 Task: Find connections with filter location Verdun with filter topic #Moneywith filter profile language English with filter current company CyberSecurity Jobs with filter school Zeal College of Engineering & Research, Pune with filter industry Clay and Refractory Products Manufacturing with filter service category Computer Repair with filter keywords title Copy Editor
Action: Mouse moved to (261, 203)
Screenshot: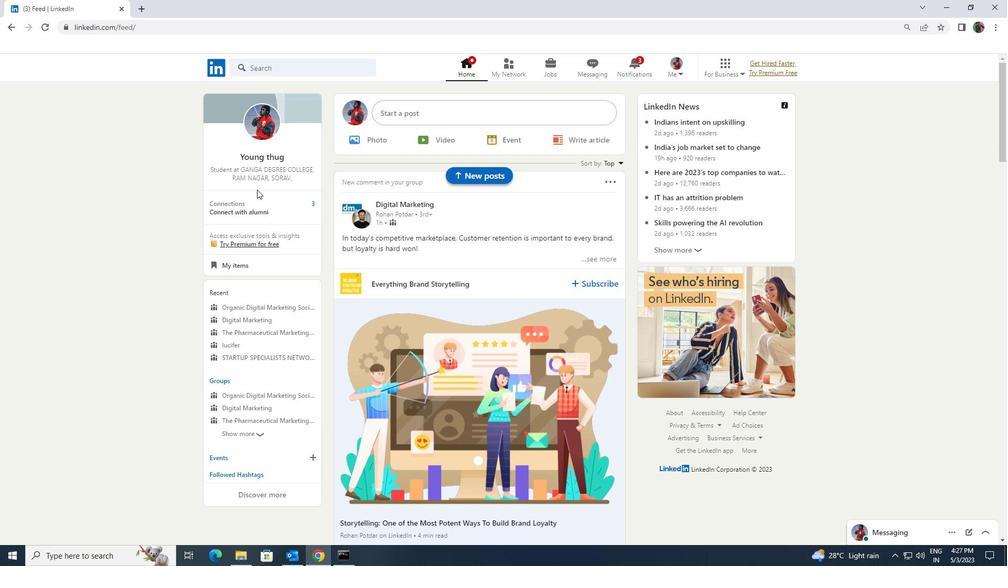 
Action: Mouse pressed left at (261, 203)
Screenshot: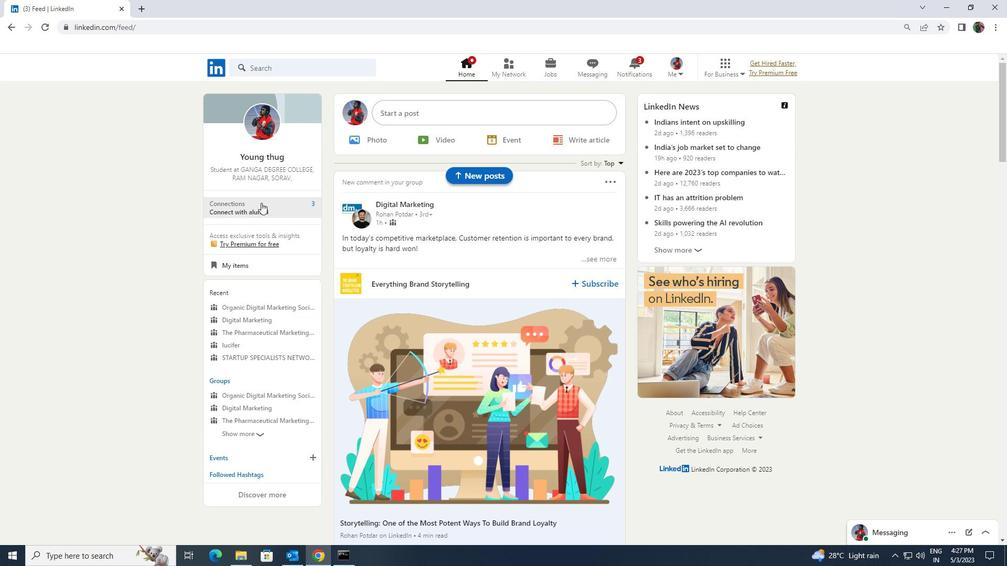
Action: Mouse moved to (258, 129)
Screenshot: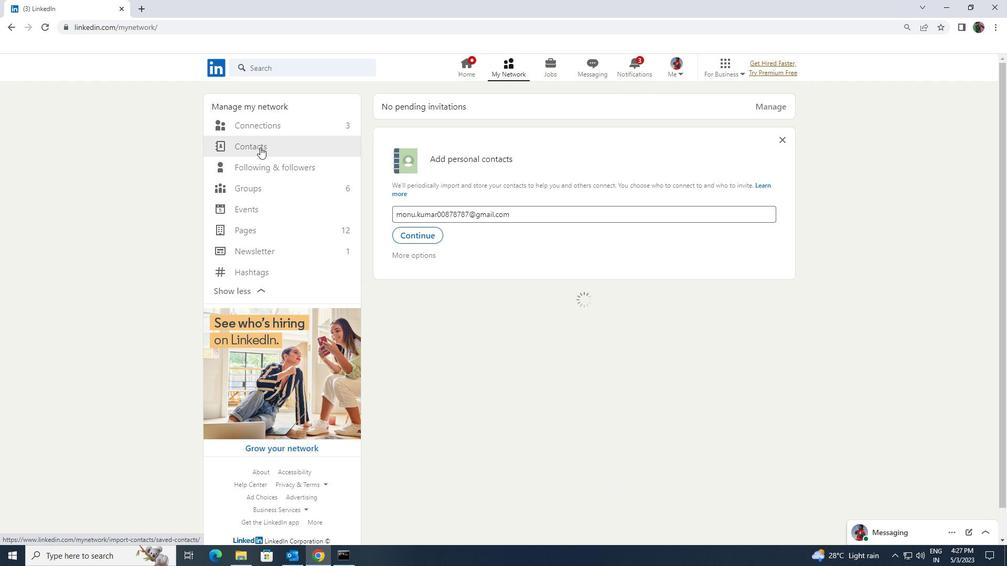 
Action: Mouse pressed left at (258, 129)
Screenshot: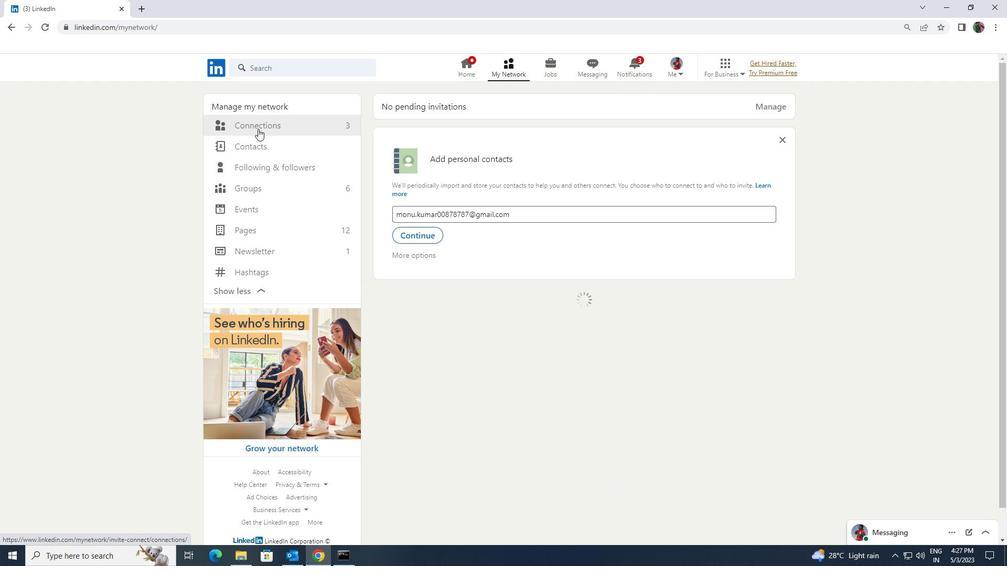 
Action: Mouse moved to (568, 129)
Screenshot: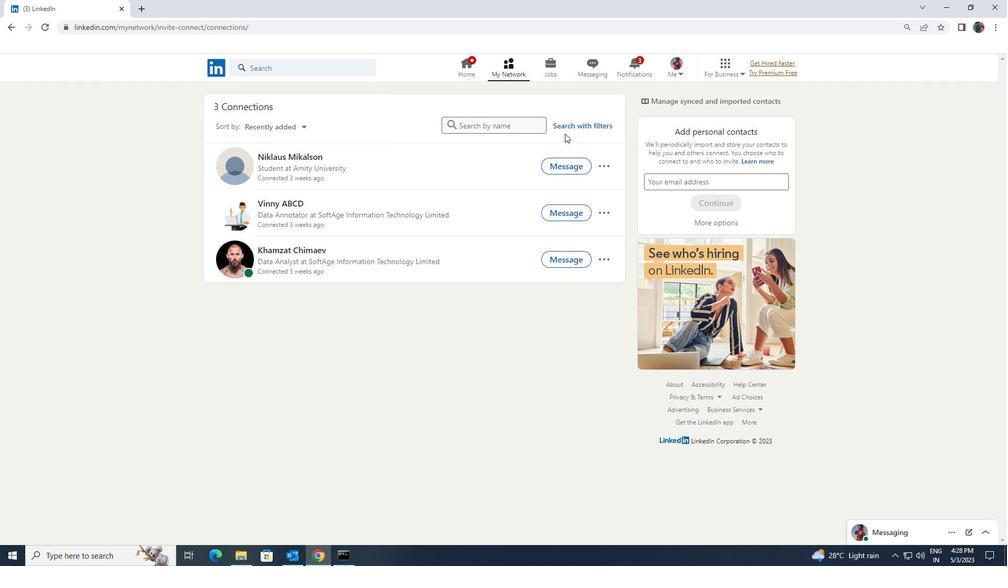 
Action: Mouse pressed left at (568, 129)
Screenshot: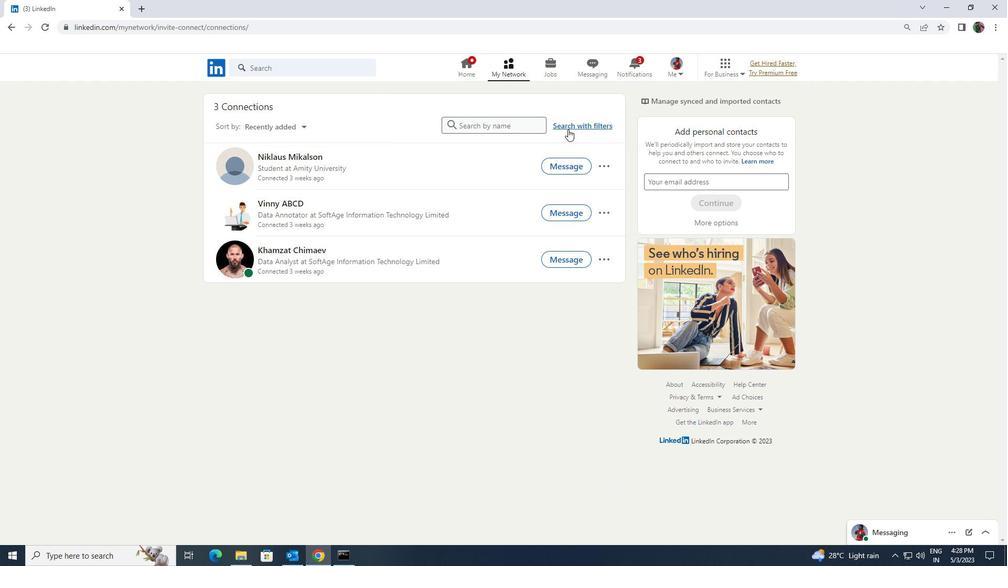 
Action: Mouse moved to (537, 93)
Screenshot: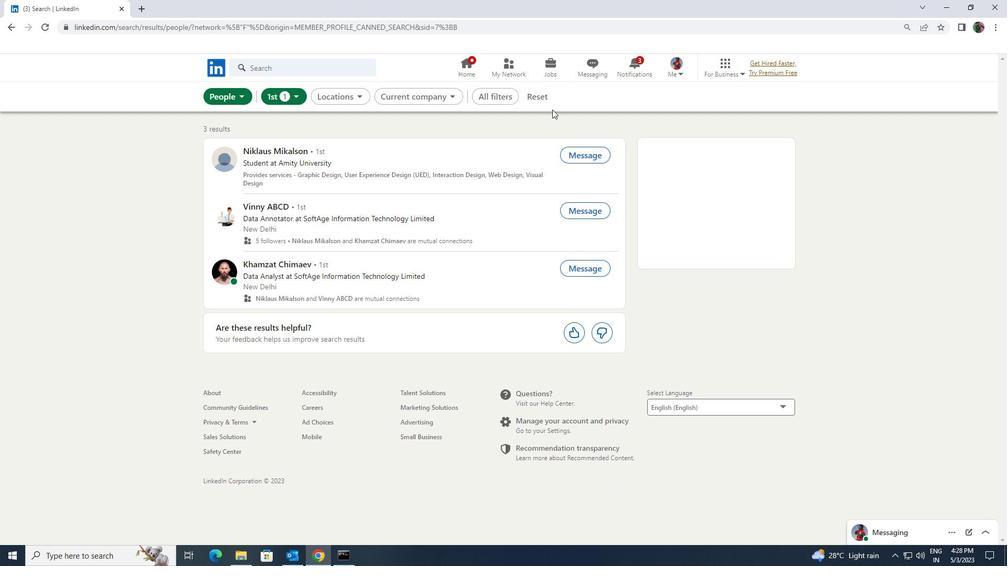
Action: Mouse pressed left at (537, 93)
Screenshot: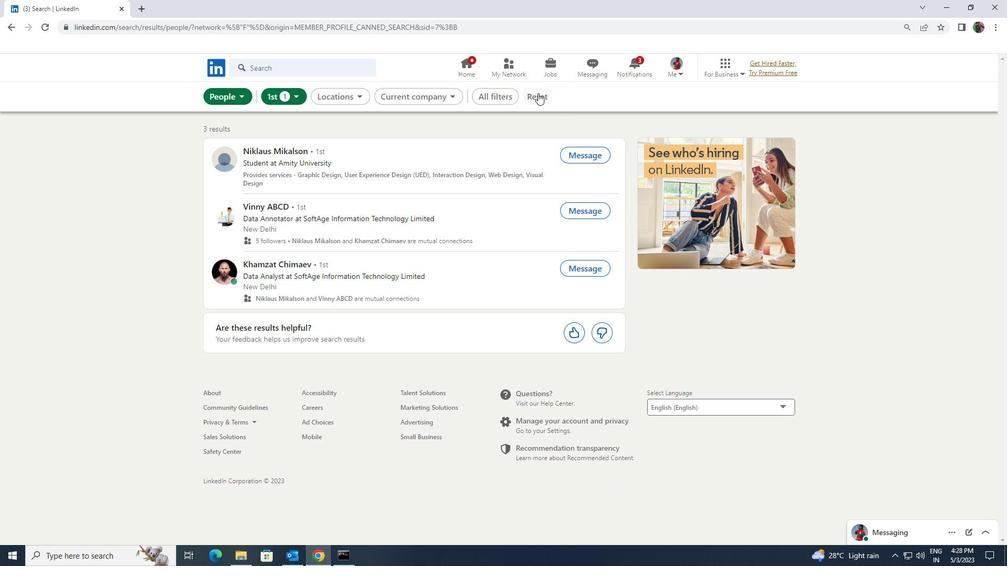 
Action: Mouse pressed left at (537, 93)
Screenshot: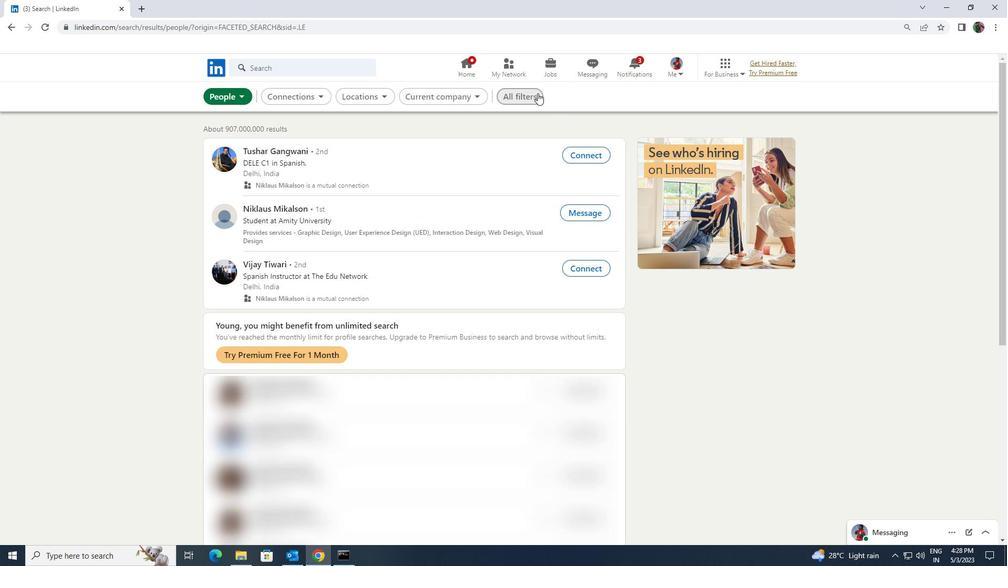 
Action: Mouse moved to (891, 419)
Screenshot: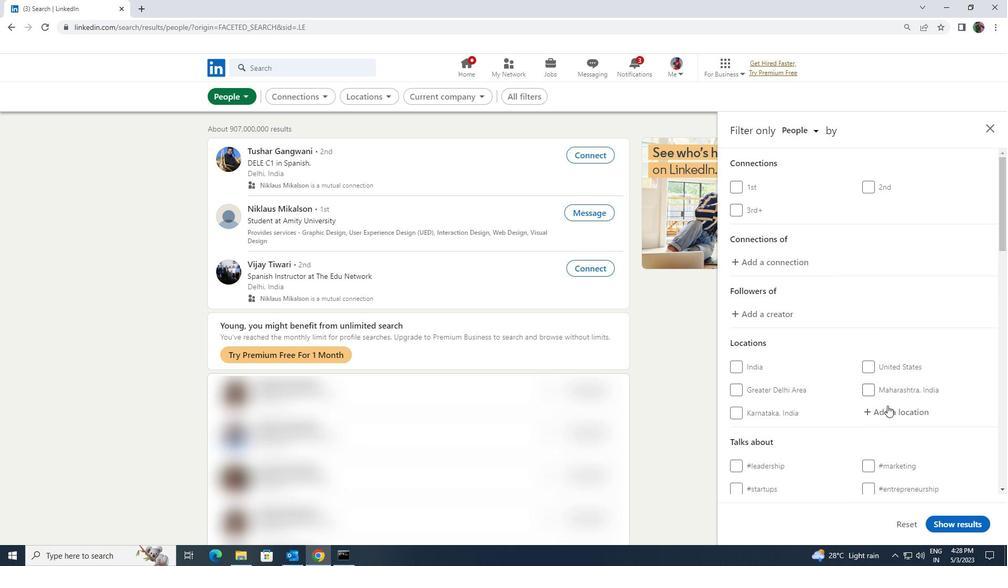
Action: Mouse pressed left at (891, 419)
Screenshot: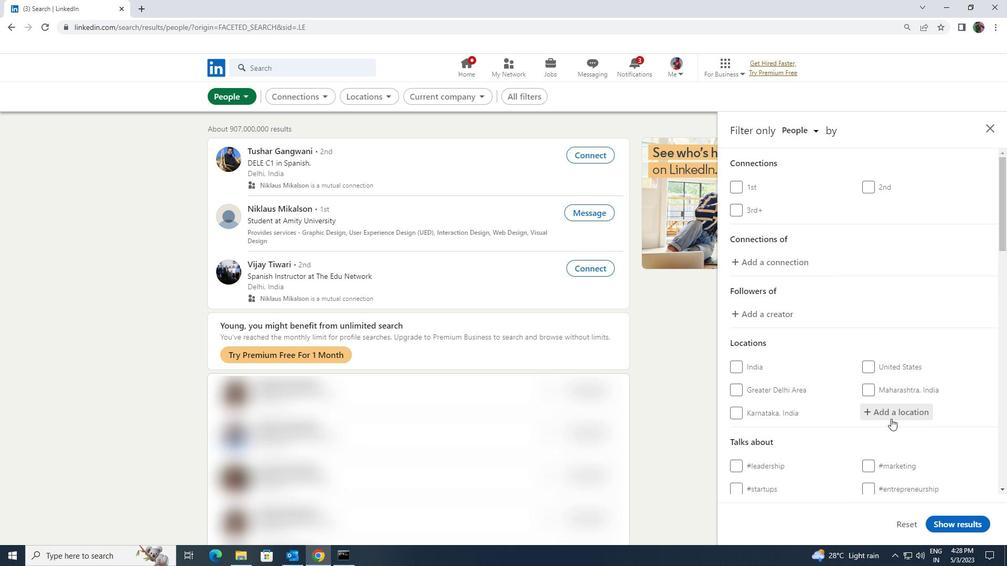
Action: Key pressed <Key.shift>VERDUN
Screenshot: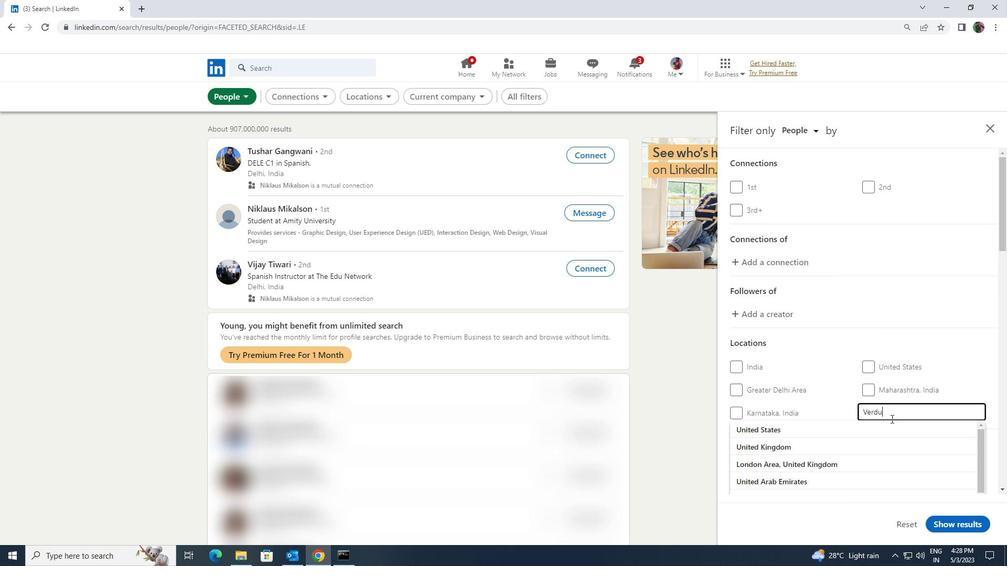 
Action: Mouse moved to (888, 429)
Screenshot: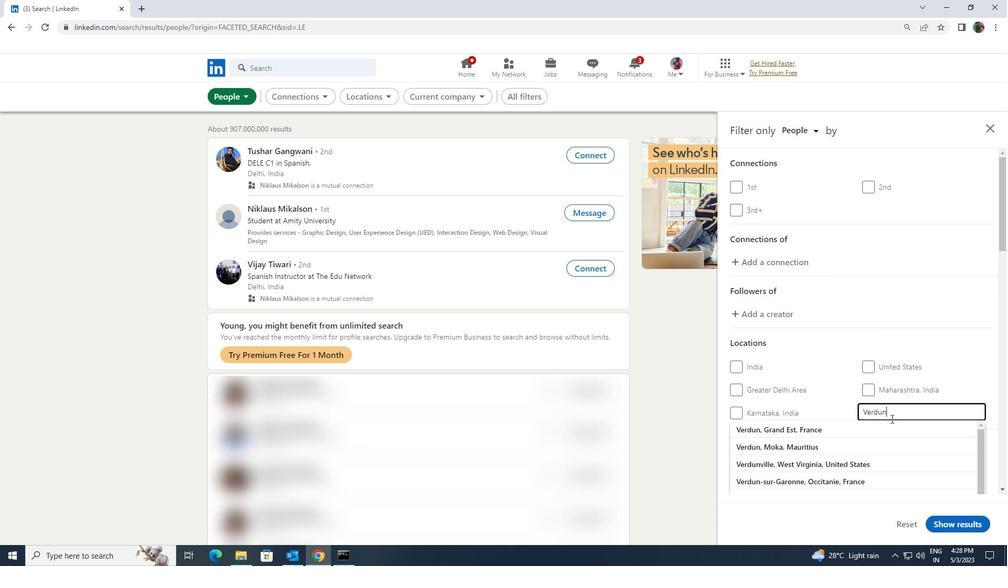
Action: Mouse pressed left at (888, 429)
Screenshot: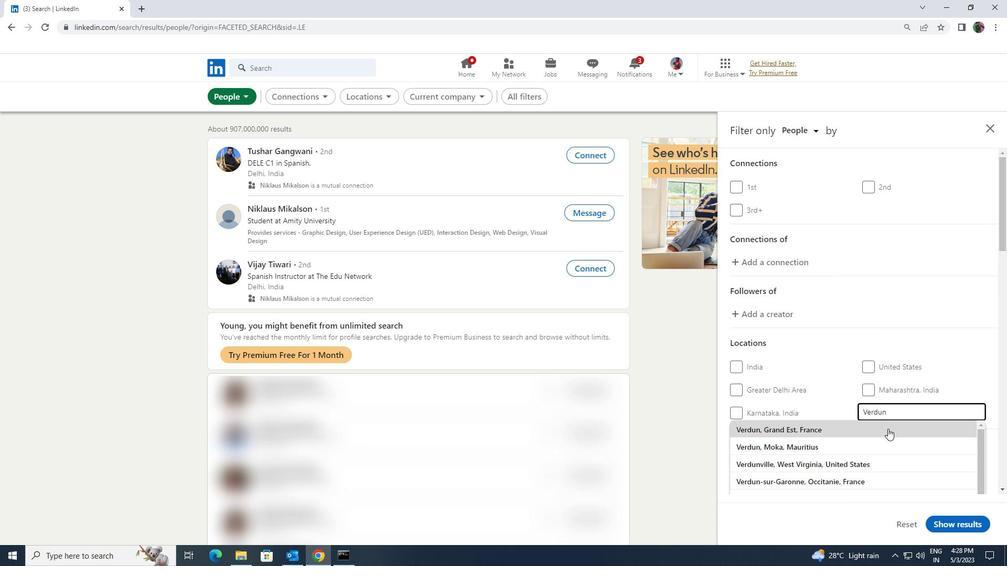
Action: Mouse scrolled (888, 428) with delta (0, 0)
Screenshot: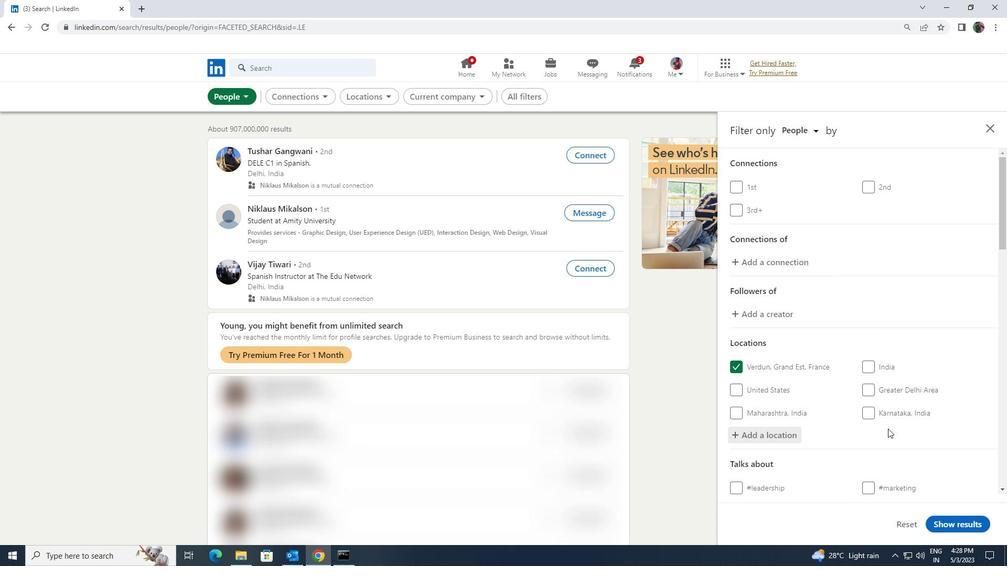 
Action: Mouse scrolled (888, 428) with delta (0, 0)
Screenshot: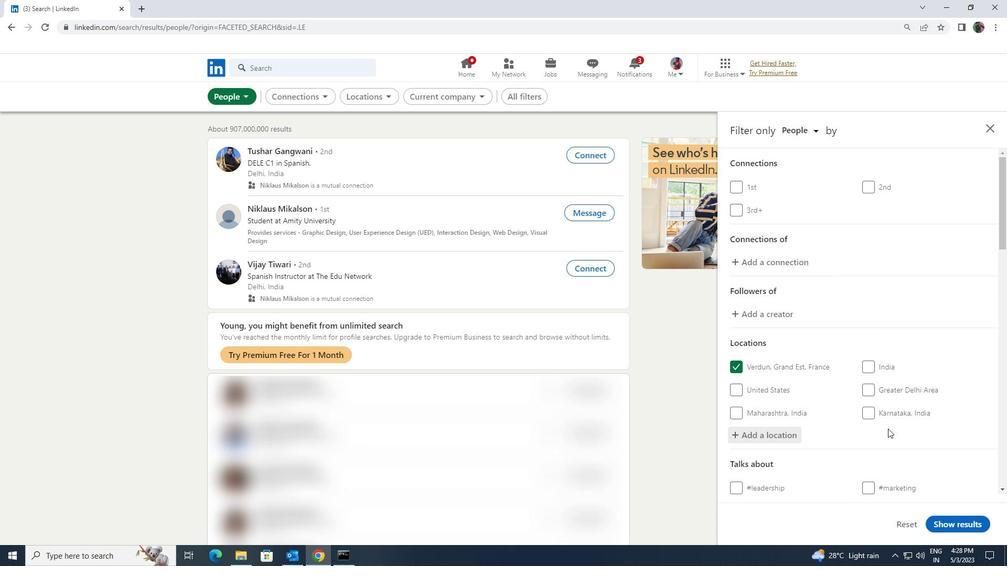 
Action: Mouse scrolled (888, 428) with delta (0, 0)
Screenshot: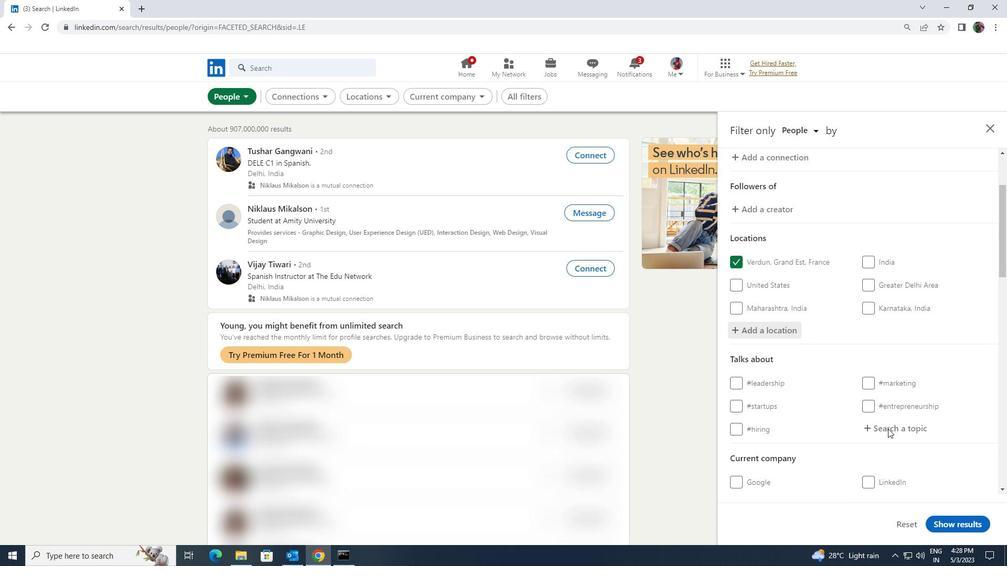 
Action: Mouse scrolled (888, 428) with delta (0, 0)
Screenshot: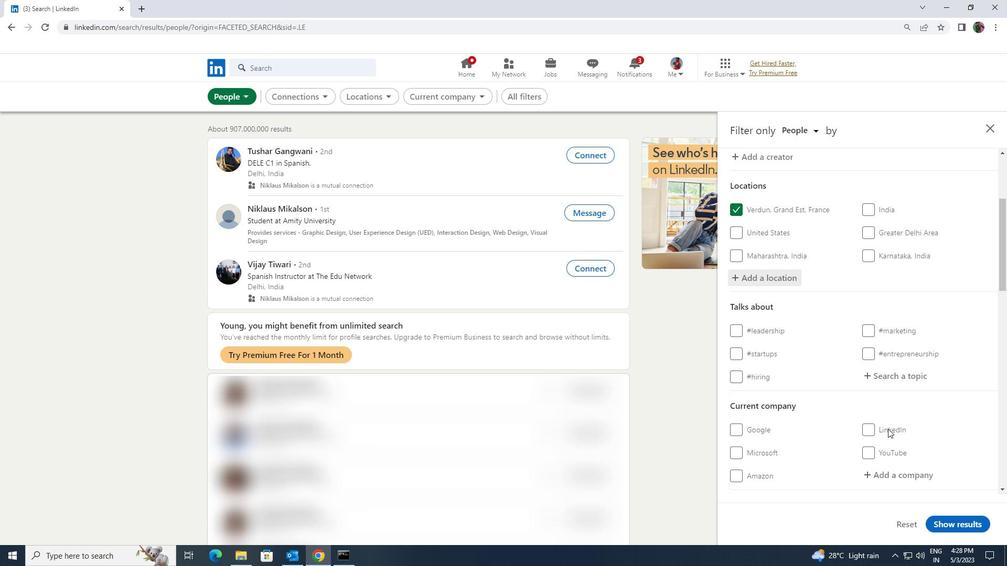 
Action: Mouse scrolled (888, 428) with delta (0, 0)
Screenshot: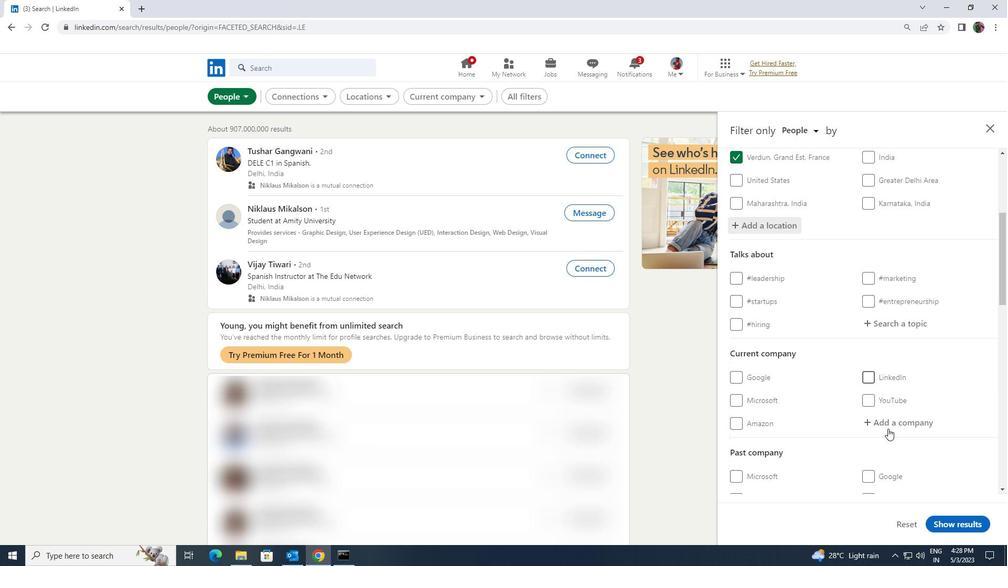 
Action: Mouse scrolled (888, 428) with delta (0, 0)
Screenshot: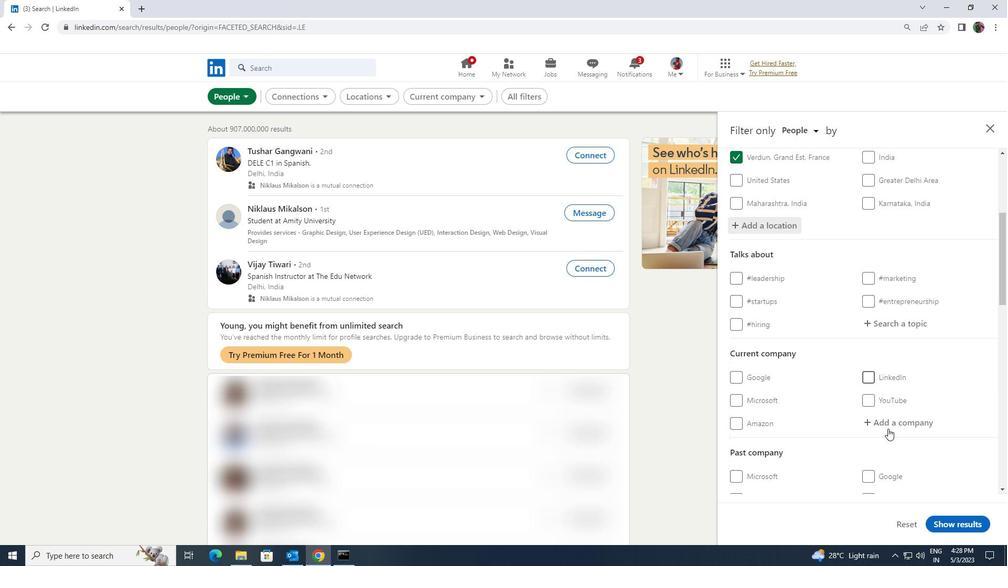 
Action: Mouse scrolled (888, 429) with delta (0, 0)
Screenshot: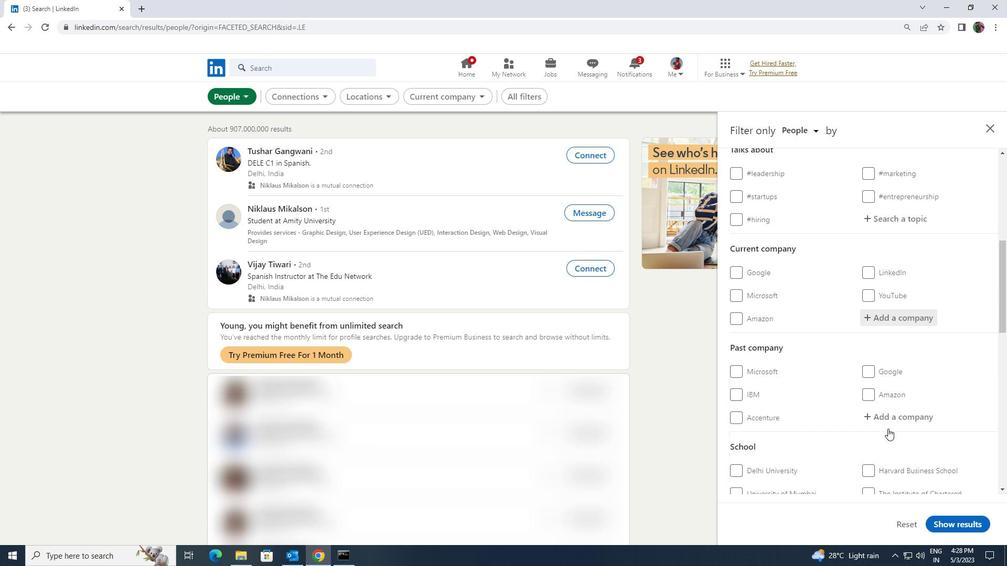 
Action: Mouse scrolled (888, 429) with delta (0, 0)
Screenshot: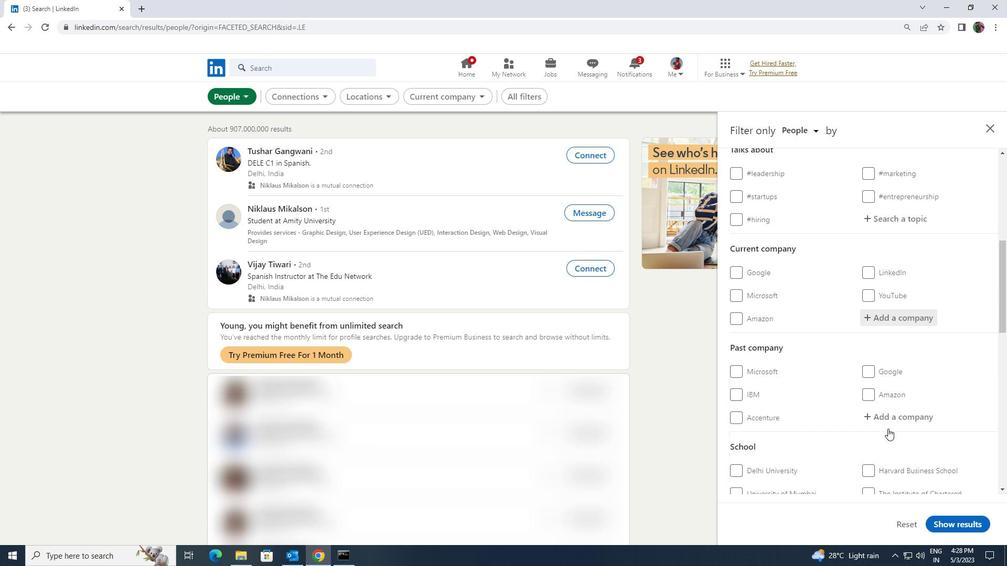 
Action: Mouse scrolled (888, 429) with delta (0, 0)
Screenshot: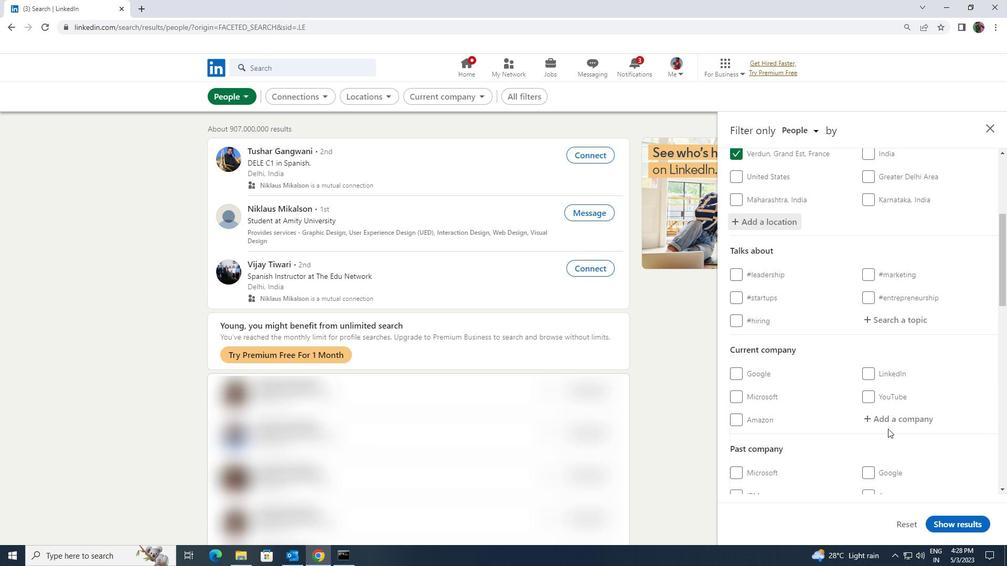 
Action: Mouse scrolled (888, 429) with delta (0, 0)
Screenshot: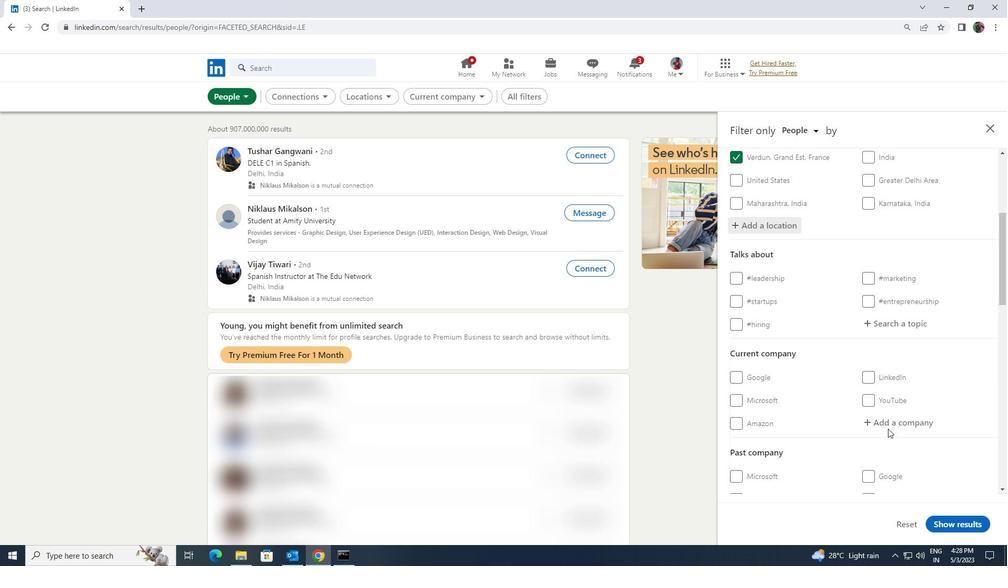 
Action: Mouse moved to (885, 430)
Screenshot: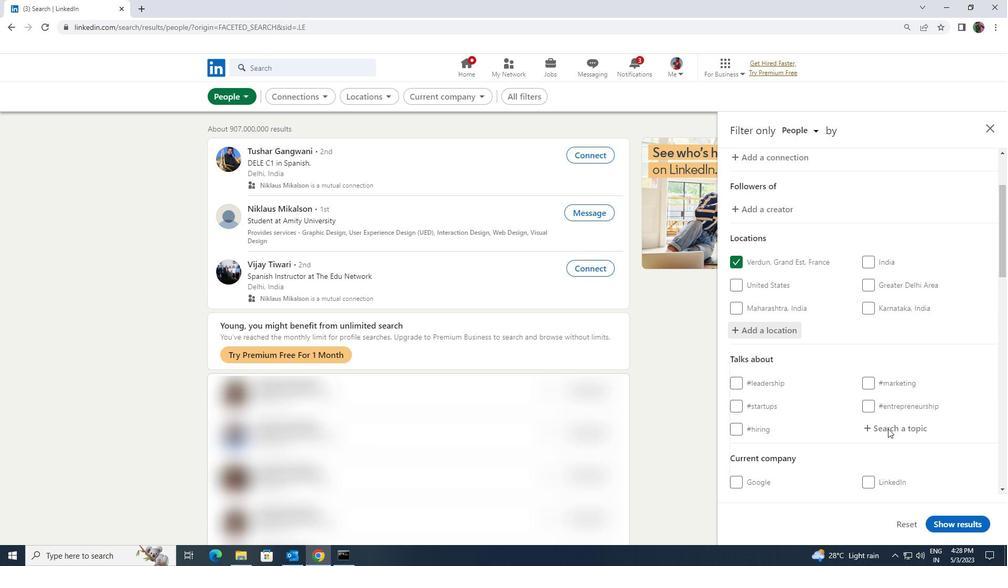 
Action: Mouse pressed left at (885, 430)
Screenshot: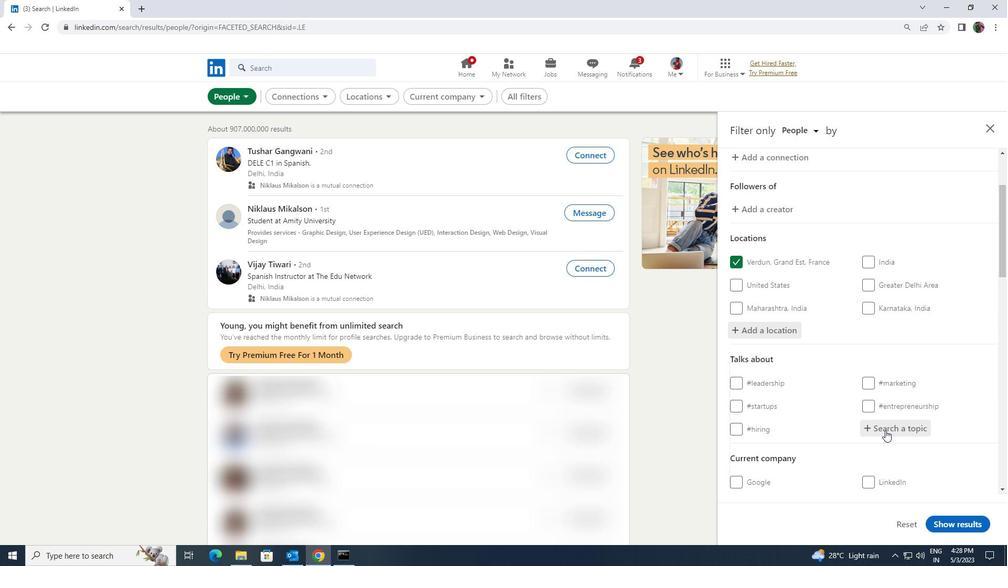
Action: Key pressed <Key.shift><Key.shift><Key.shift>MONEY
Screenshot: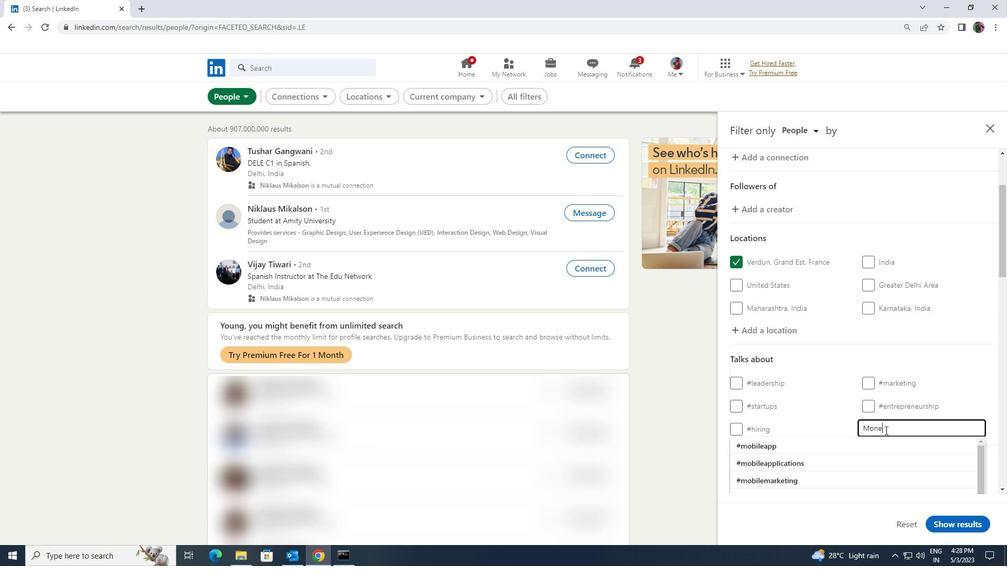 
Action: Mouse moved to (873, 446)
Screenshot: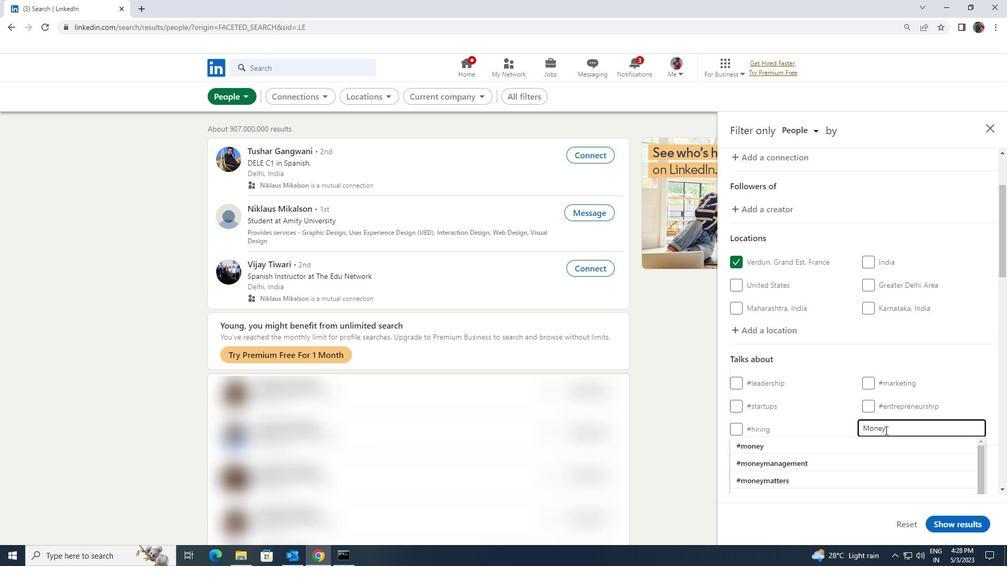 
Action: Mouse pressed left at (873, 446)
Screenshot: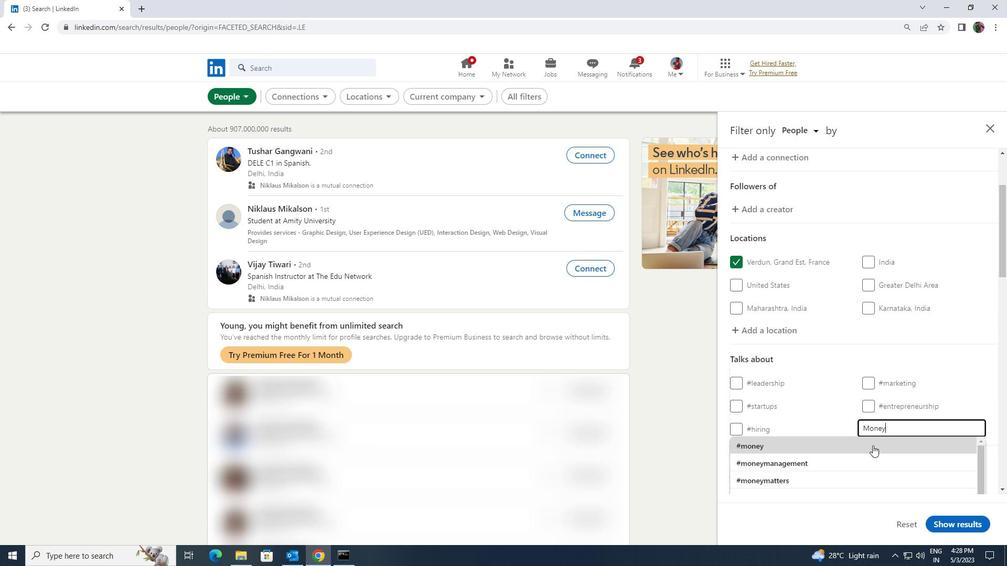 
Action: Mouse scrolled (873, 445) with delta (0, 0)
Screenshot: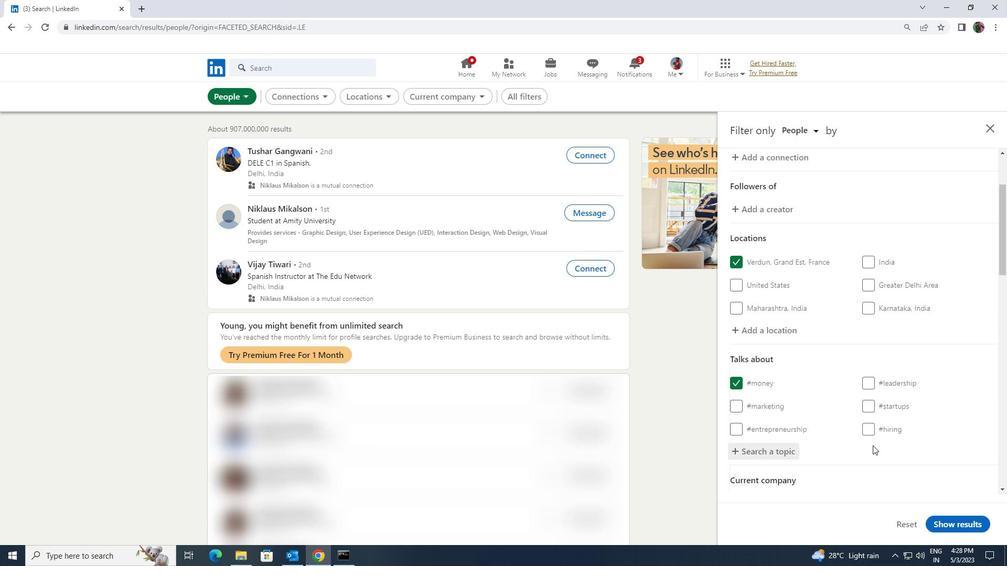 
Action: Mouse scrolled (873, 445) with delta (0, 0)
Screenshot: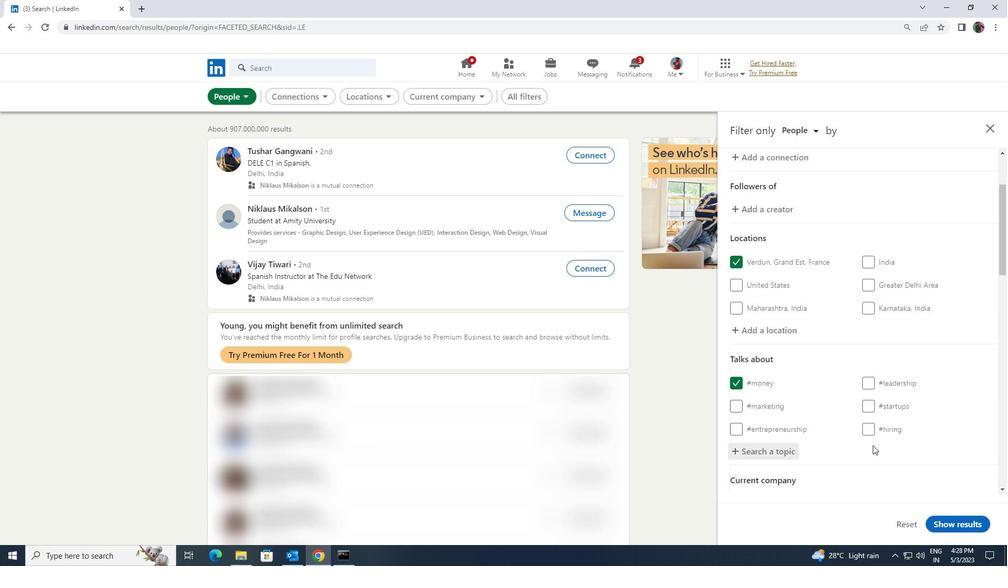 
Action: Mouse moved to (874, 442)
Screenshot: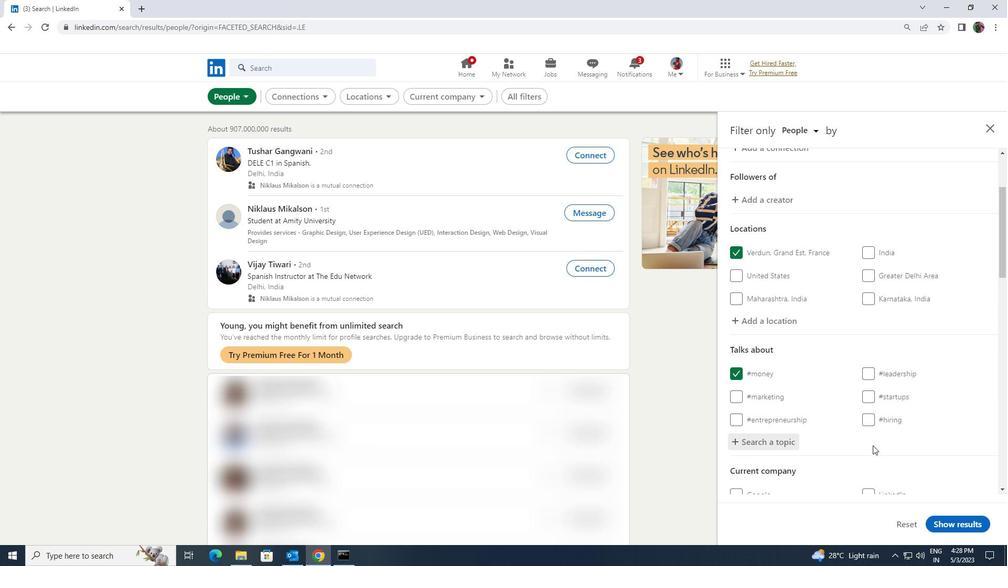 
Action: Mouse scrolled (874, 441) with delta (0, 0)
Screenshot: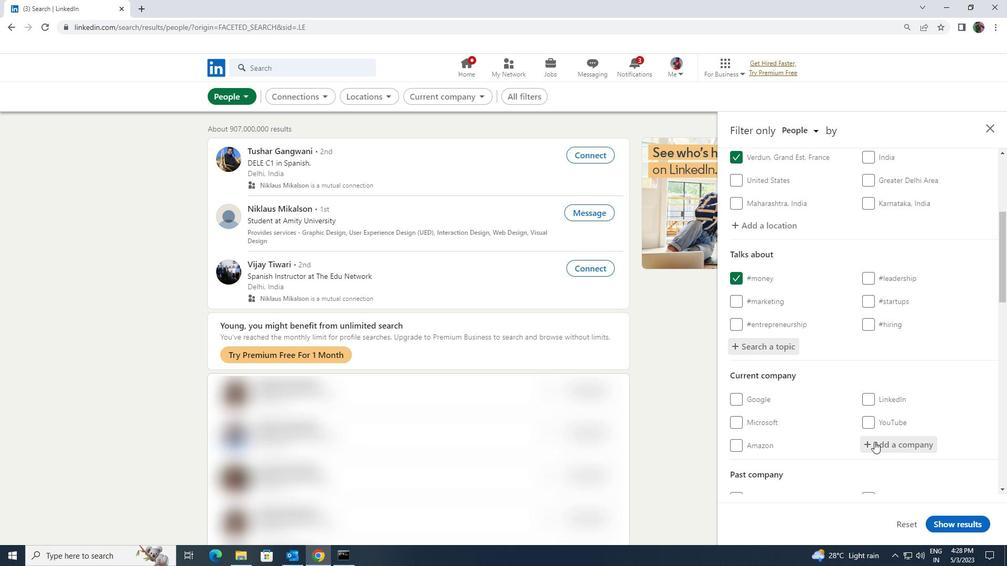 
Action: Mouse scrolled (874, 441) with delta (0, 0)
Screenshot: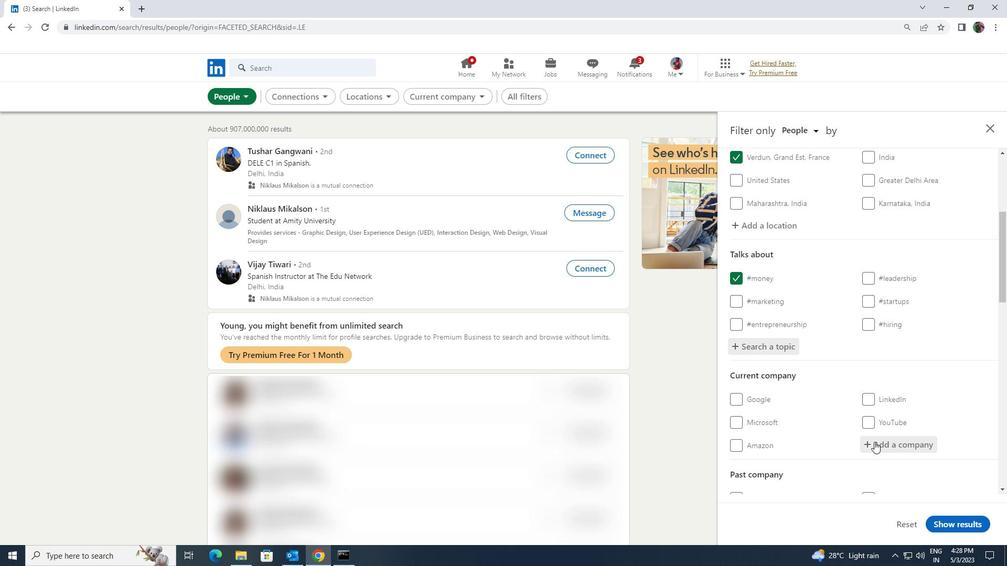 
Action: Mouse moved to (874, 441)
Screenshot: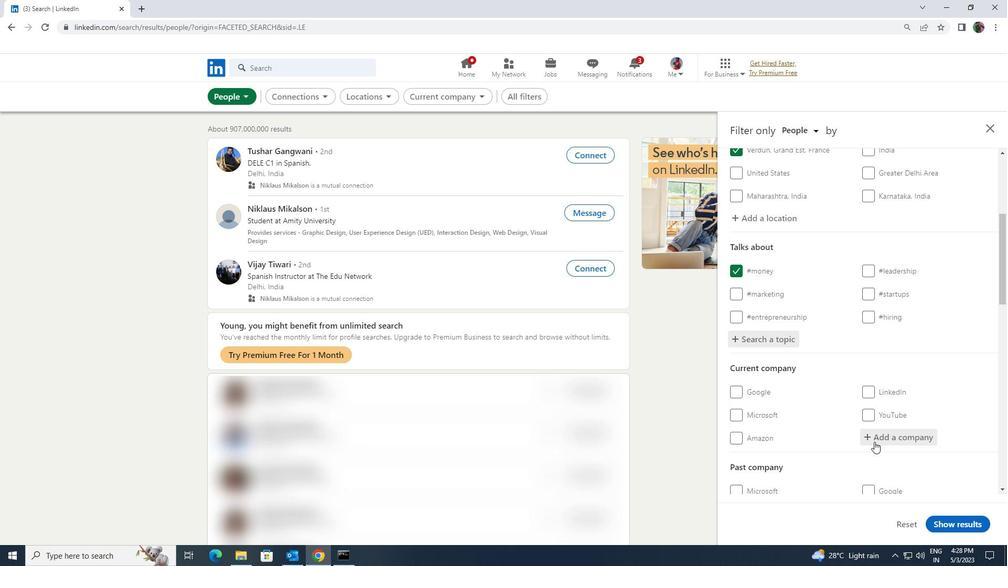 
Action: Mouse scrolled (874, 441) with delta (0, 0)
Screenshot: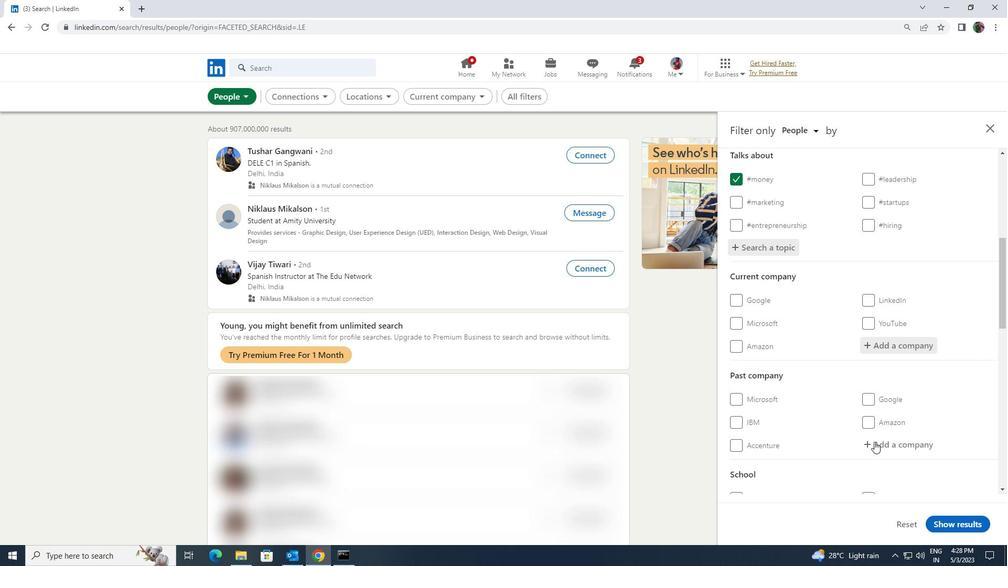 
Action: Mouse scrolled (874, 441) with delta (0, 0)
Screenshot: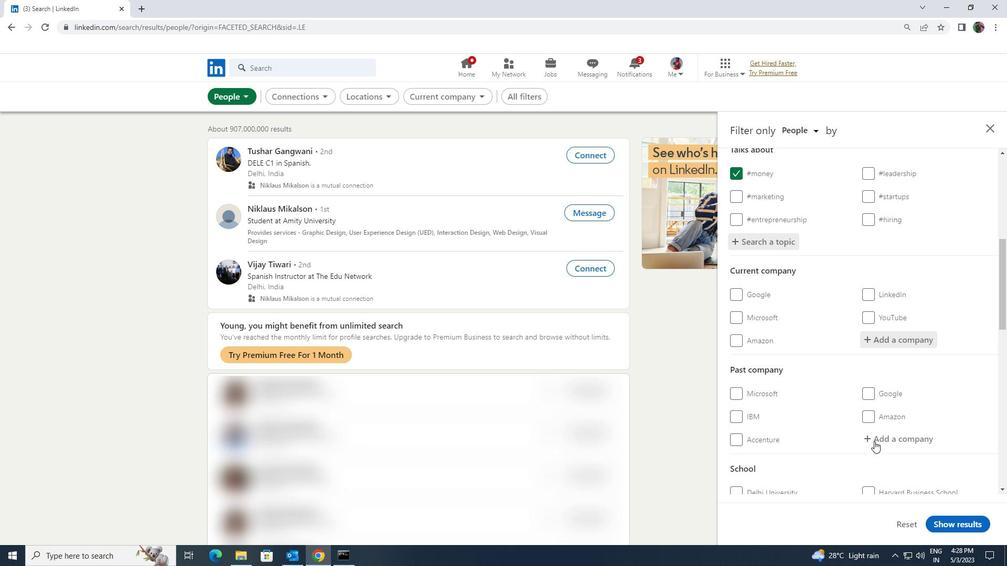 
Action: Mouse scrolled (874, 441) with delta (0, 0)
Screenshot: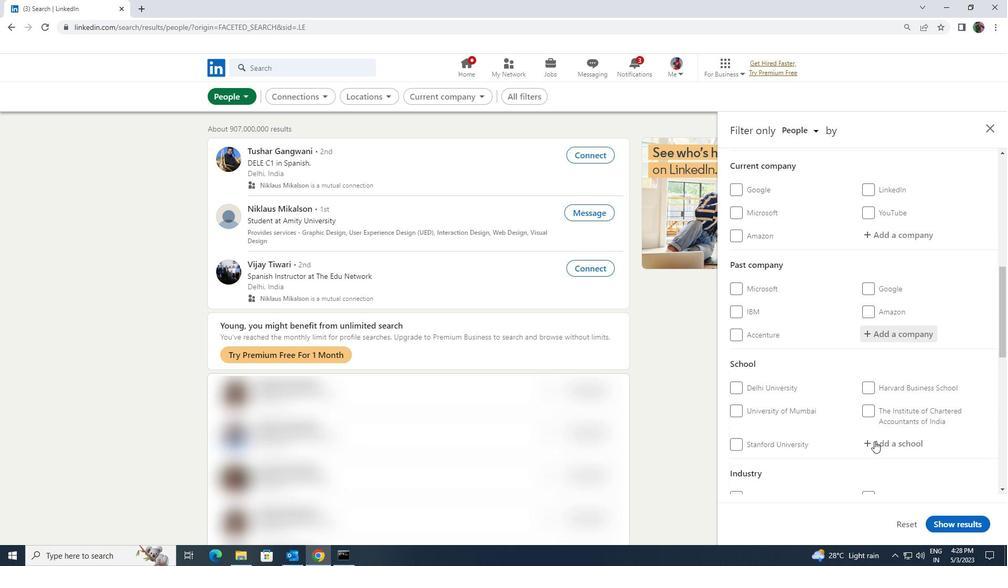
Action: Mouse moved to (875, 441)
Screenshot: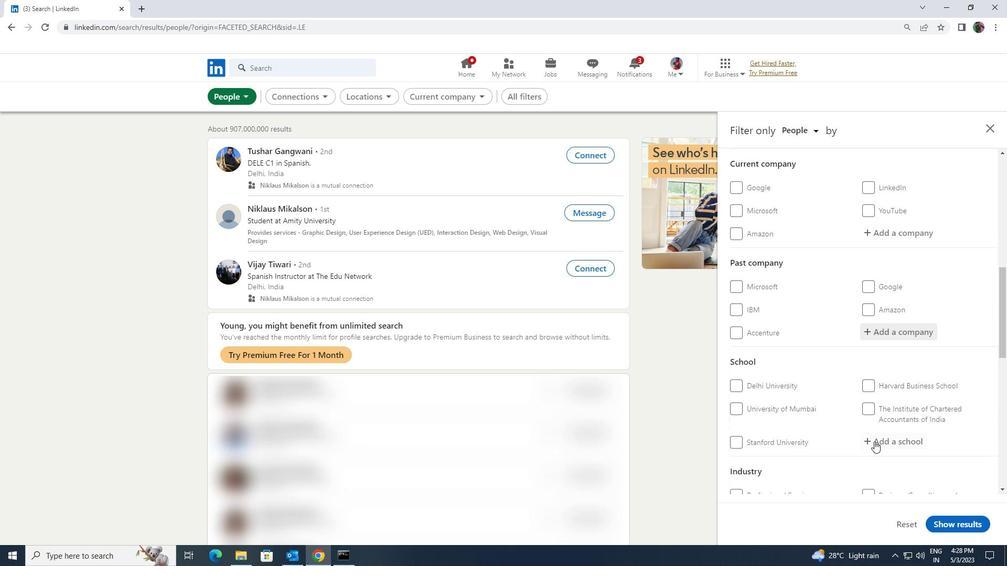 
Action: Mouse scrolled (875, 441) with delta (0, 0)
Screenshot: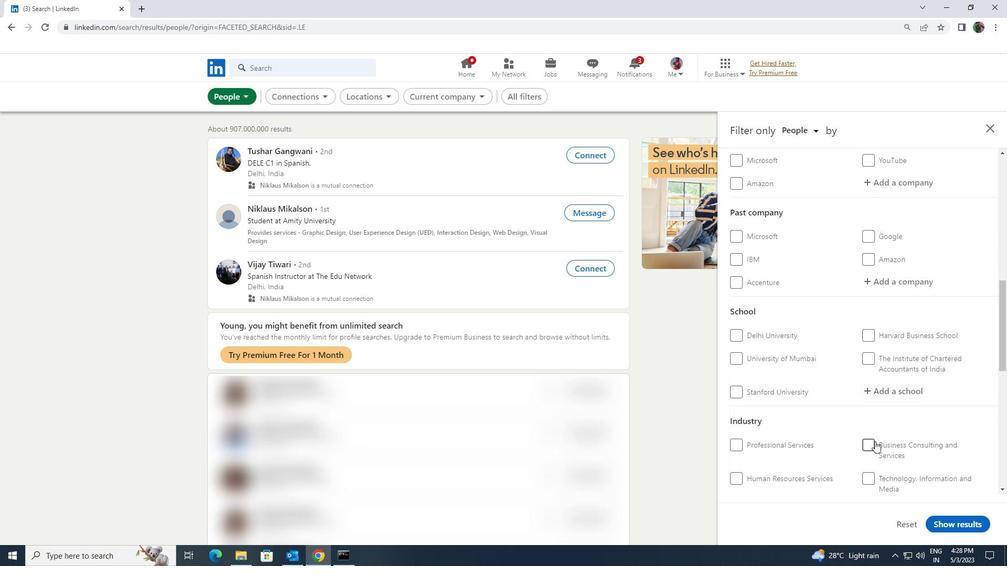 
Action: Mouse moved to (875, 441)
Screenshot: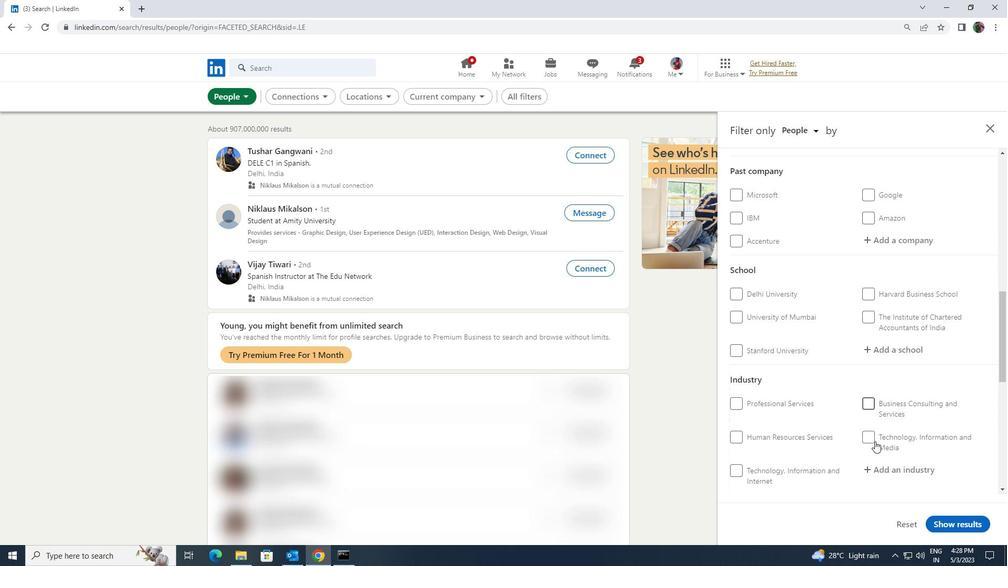 
Action: Mouse scrolled (875, 440) with delta (0, 0)
Screenshot: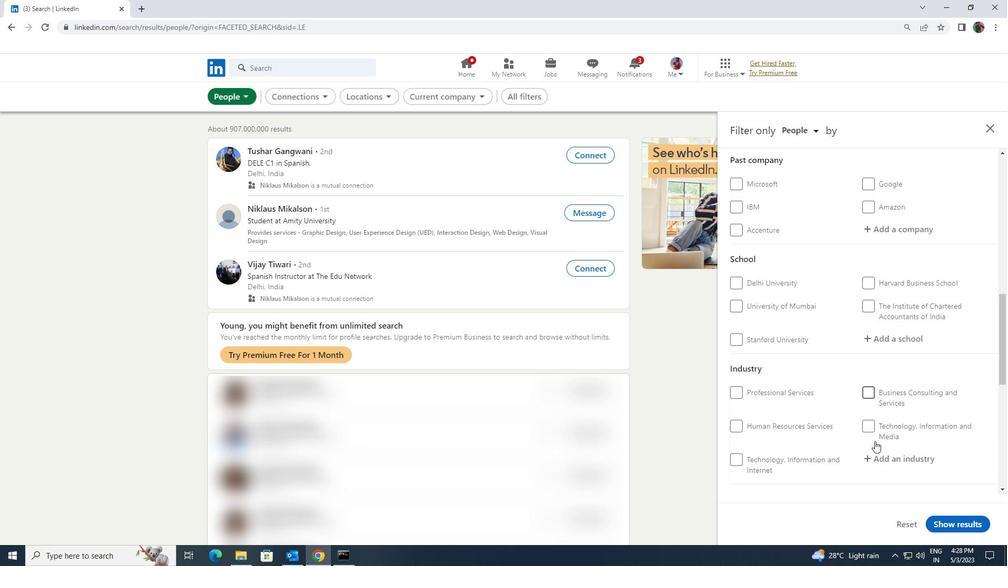 
Action: Mouse scrolled (875, 440) with delta (0, 0)
Screenshot: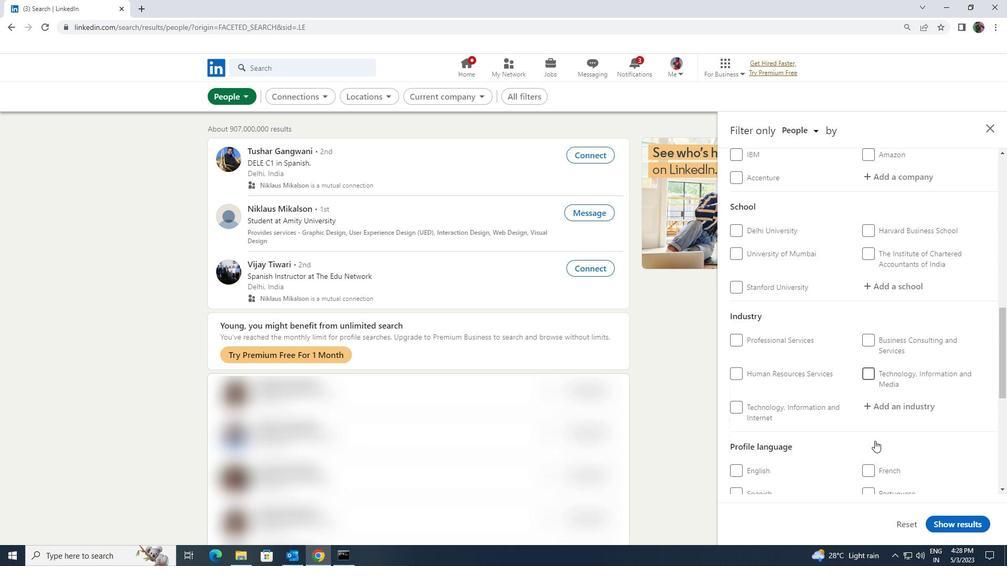 
Action: Mouse scrolled (875, 440) with delta (0, 0)
Screenshot: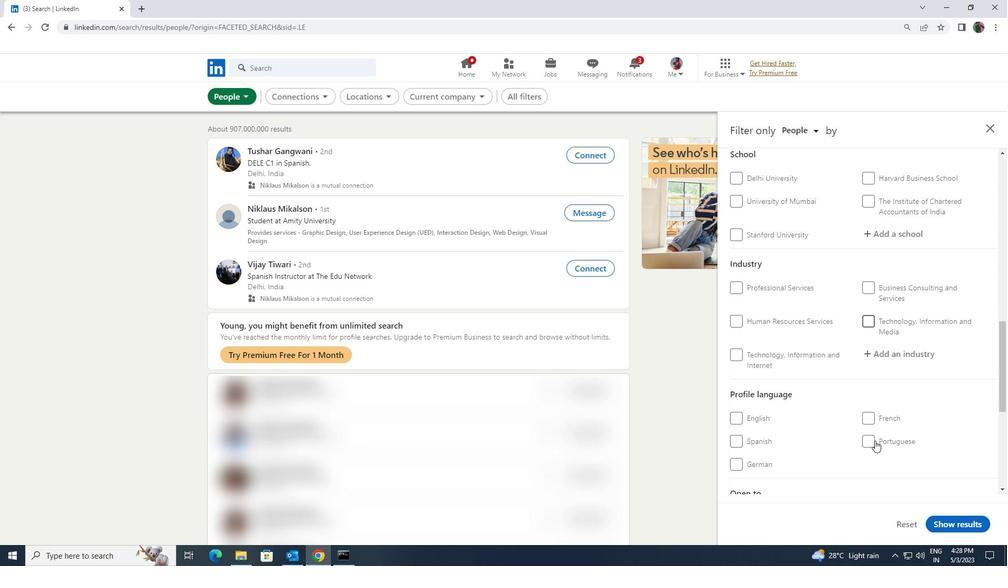 
Action: Mouse moved to (743, 363)
Screenshot: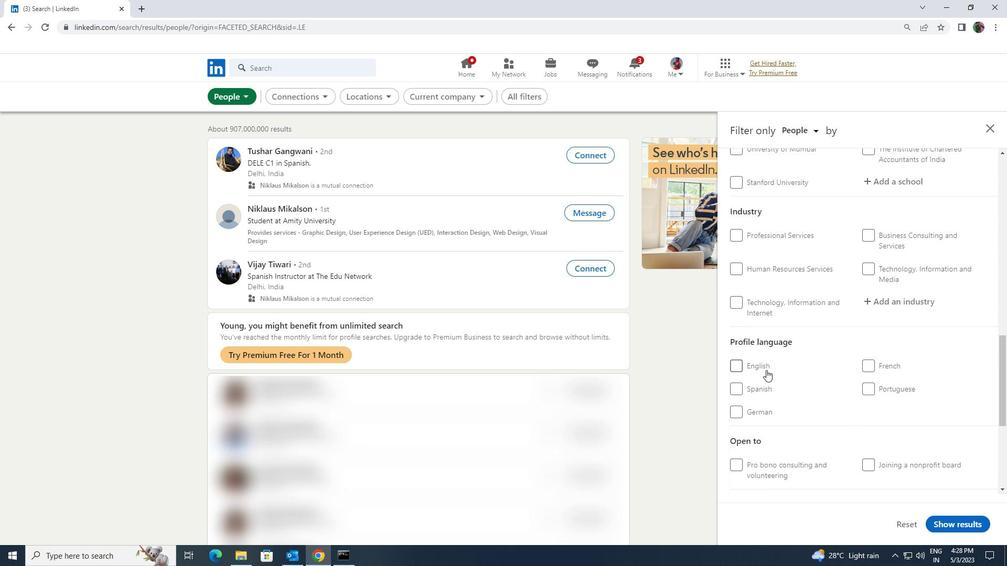 
Action: Mouse pressed left at (743, 363)
Screenshot: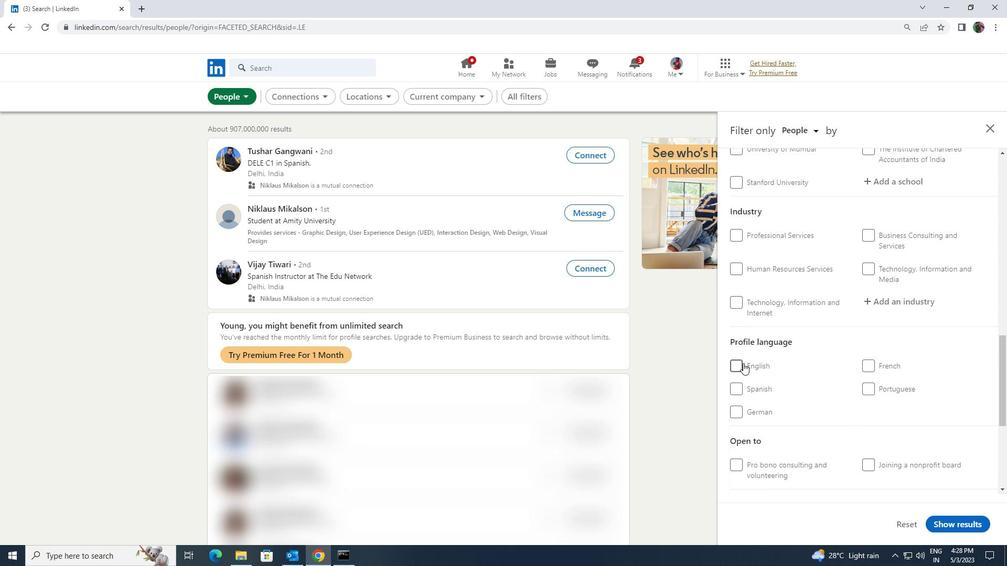 
Action: Mouse moved to (788, 371)
Screenshot: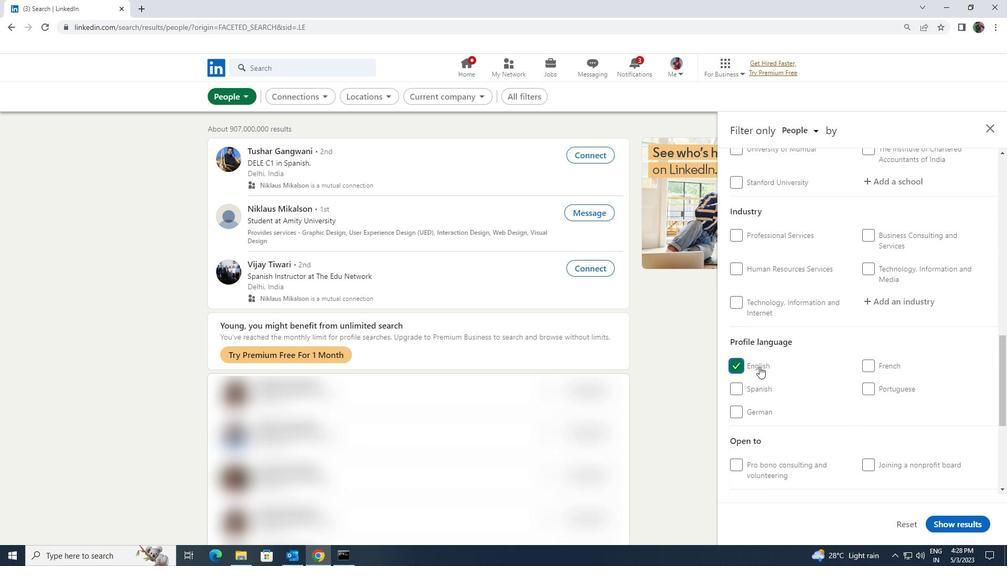 
Action: Mouse scrolled (788, 372) with delta (0, 0)
Screenshot: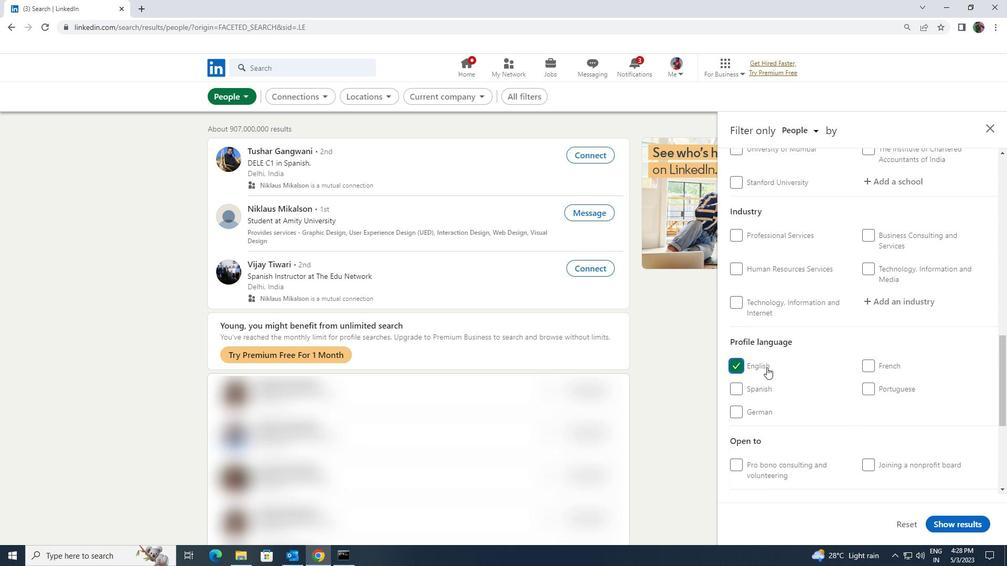 
Action: Mouse scrolled (788, 372) with delta (0, 0)
Screenshot: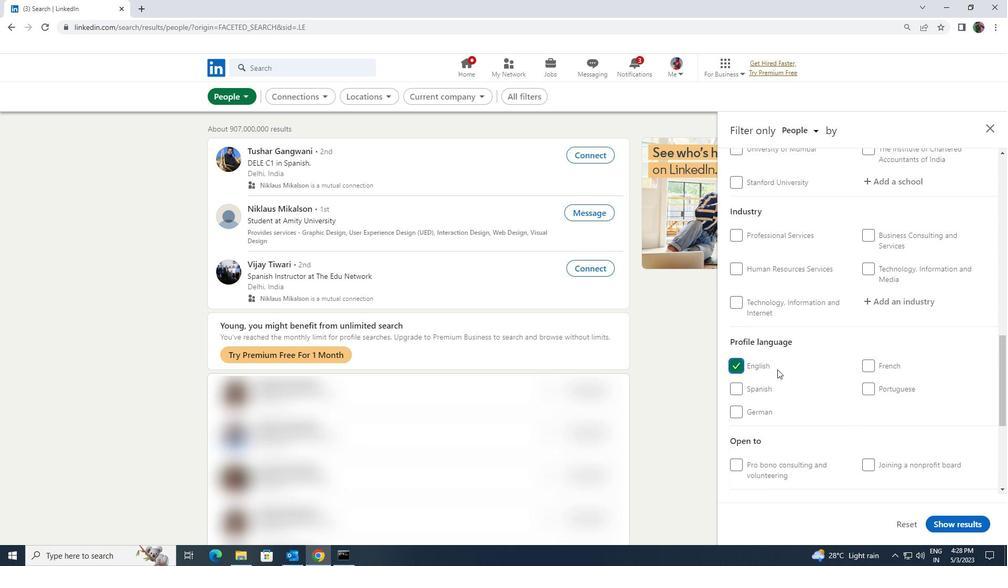 
Action: Mouse scrolled (788, 372) with delta (0, 0)
Screenshot: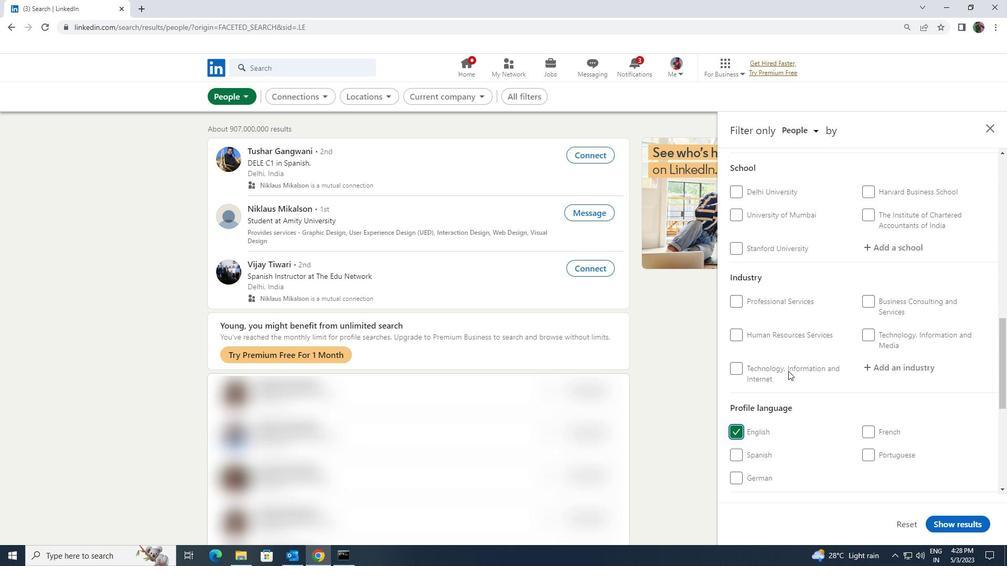 
Action: Mouse scrolled (788, 372) with delta (0, 0)
Screenshot: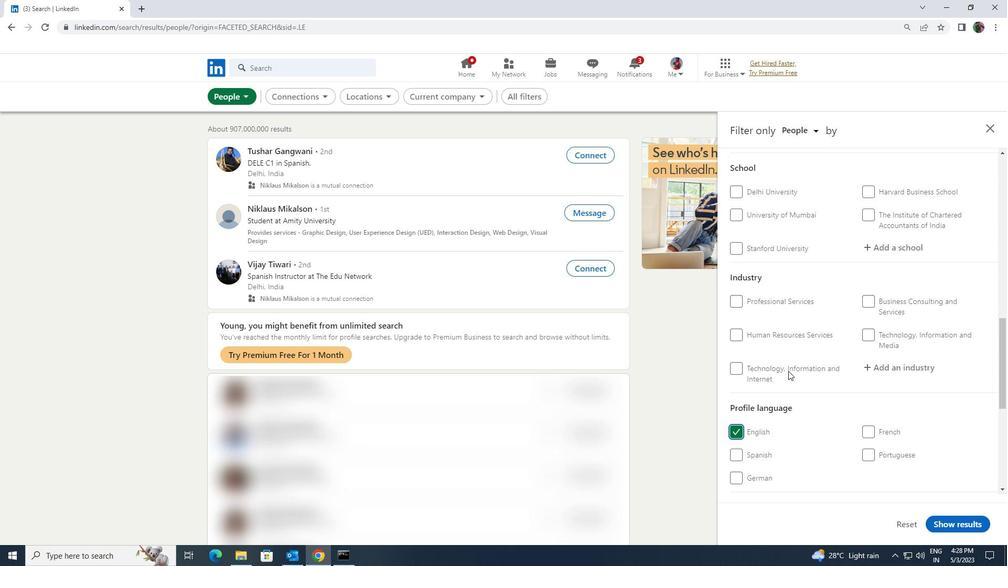 
Action: Mouse scrolled (788, 372) with delta (0, 0)
Screenshot: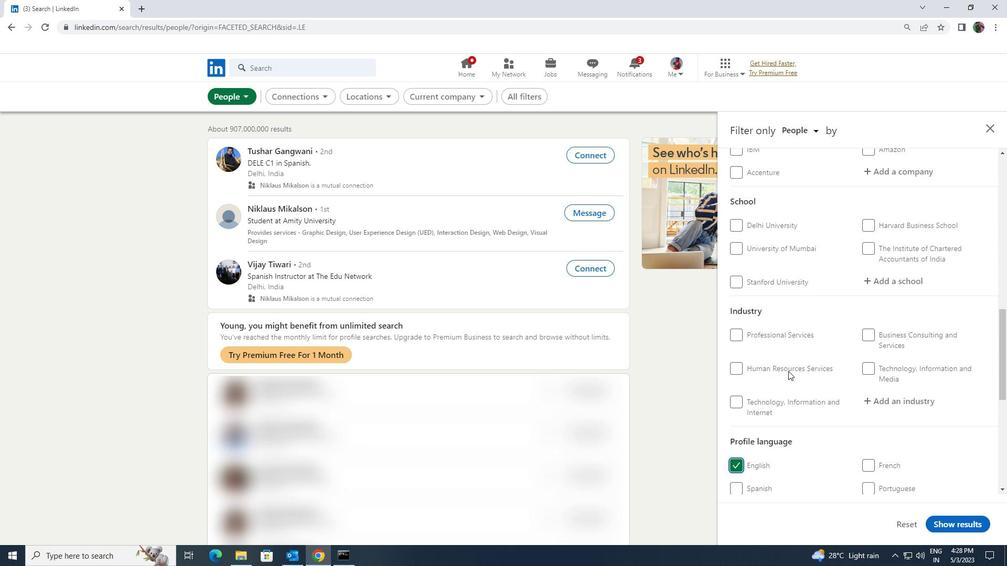 
Action: Mouse scrolled (788, 372) with delta (0, 0)
Screenshot: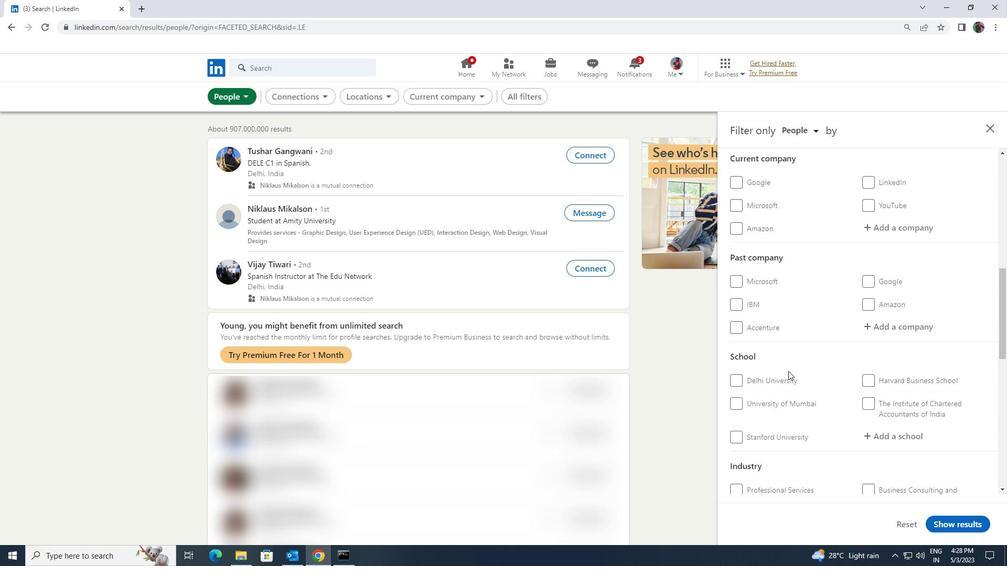 
Action: Mouse scrolled (788, 372) with delta (0, 0)
Screenshot: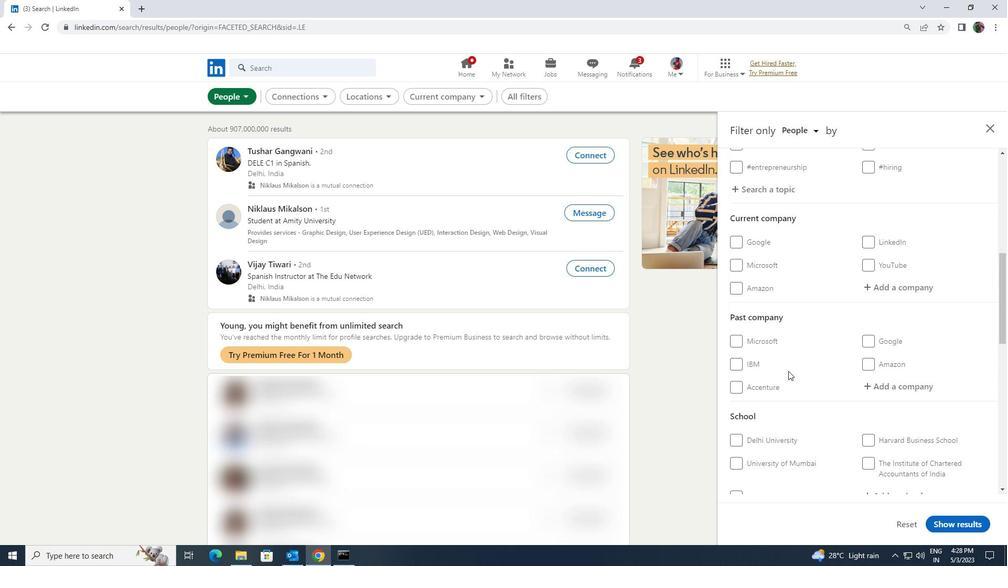 
Action: Mouse scrolled (788, 372) with delta (0, 0)
Screenshot: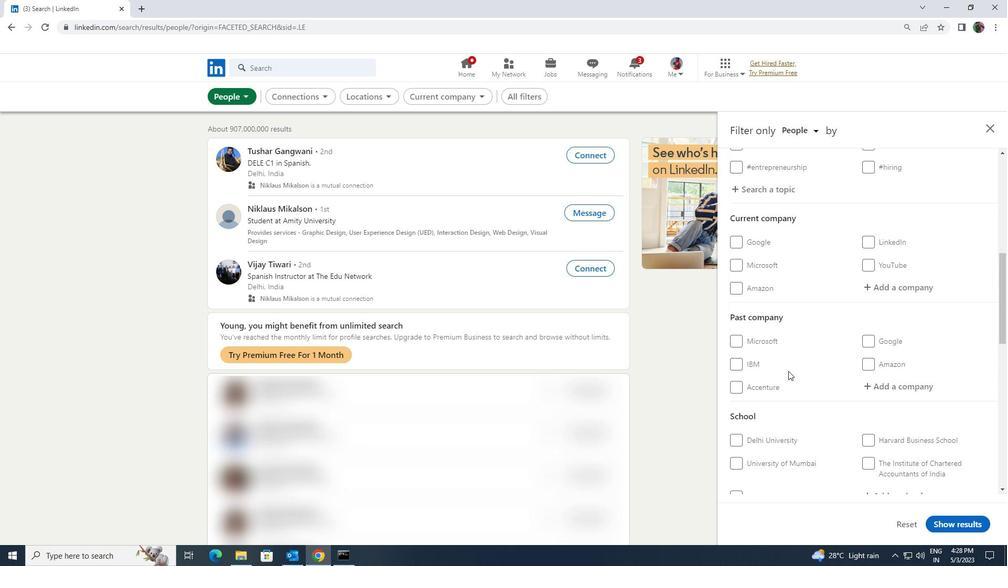 
Action: Mouse moved to (869, 393)
Screenshot: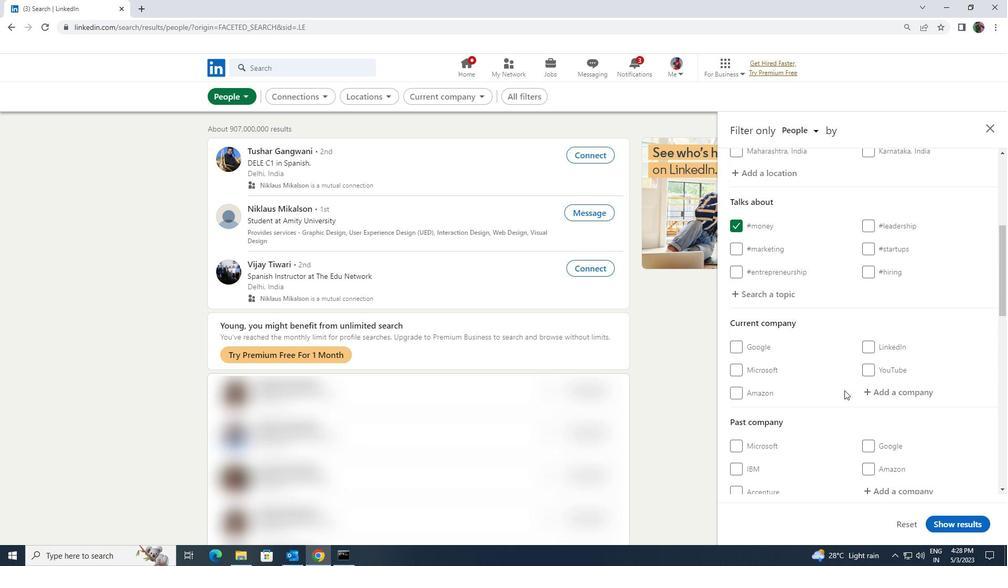 
Action: Mouse pressed left at (869, 393)
Screenshot: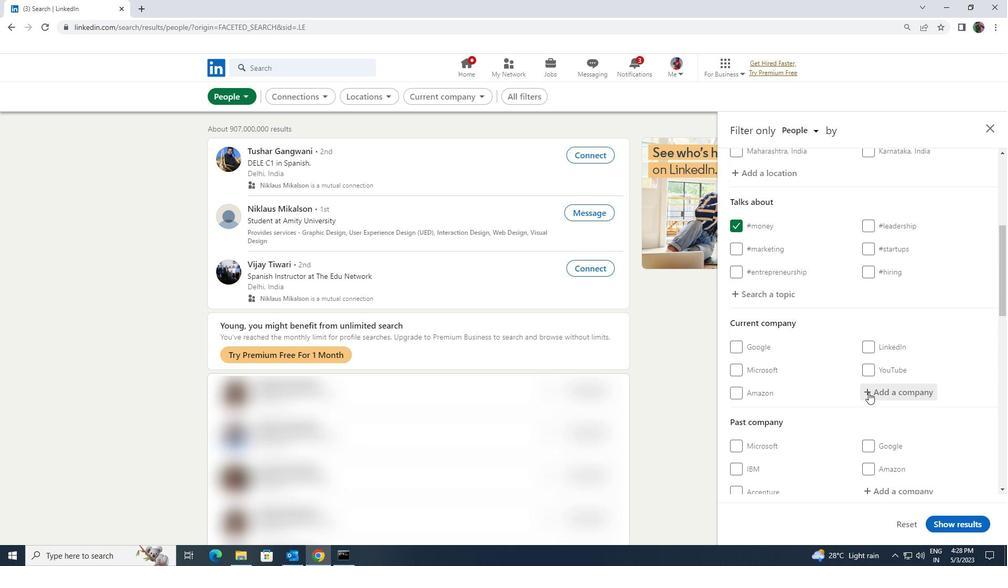 
Action: Key pressed <Key.shift><Key.shift><Key.shift><Key.shift>CYBERSECU
Screenshot: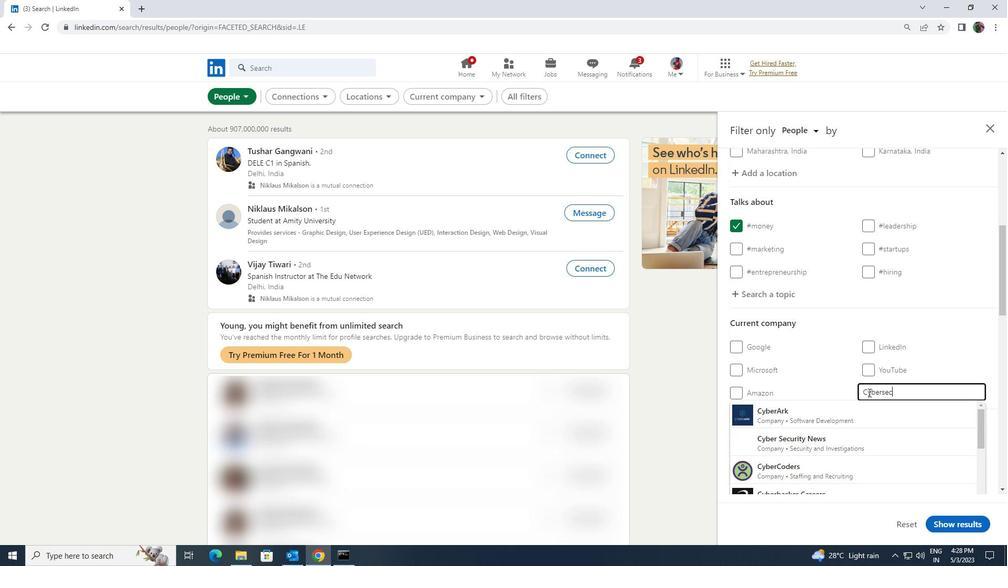 
Action: Mouse moved to (869, 393)
Screenshot: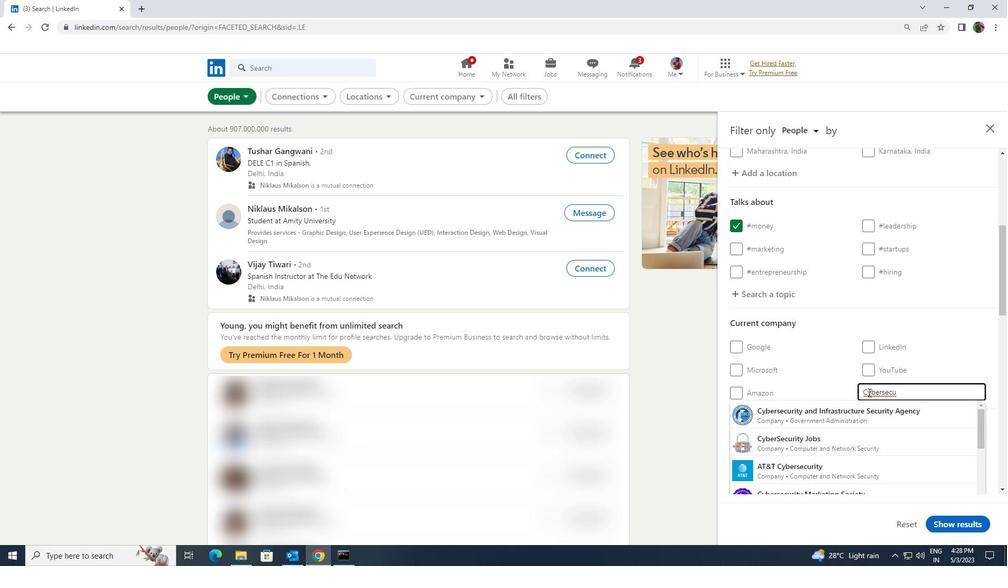 
Action: Key pressed RITY
Screenshot: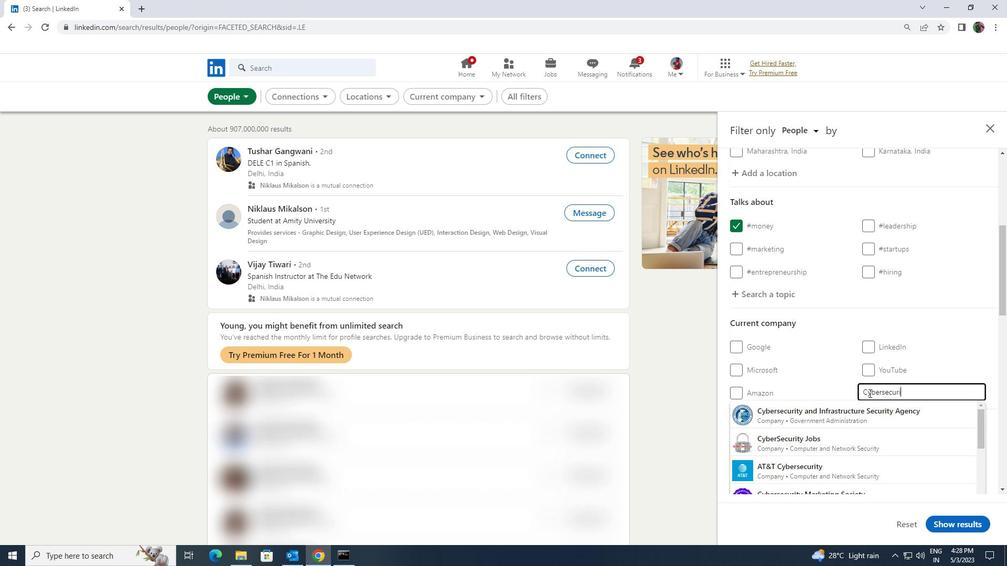 
Action: Mouse moved to (854, 432)
Screenshot: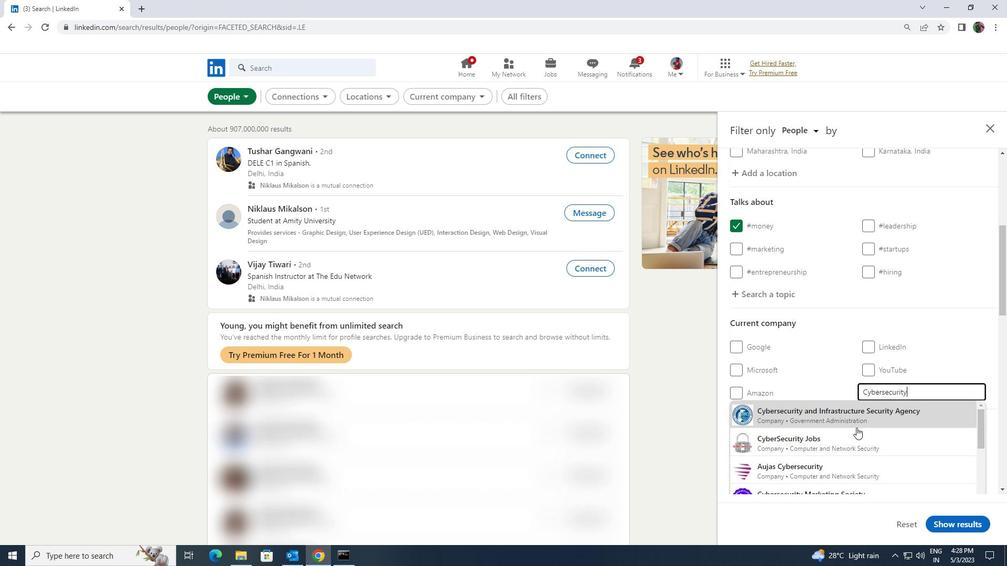 
Action: Mouse pressed left at (854, 432)
Screenshot: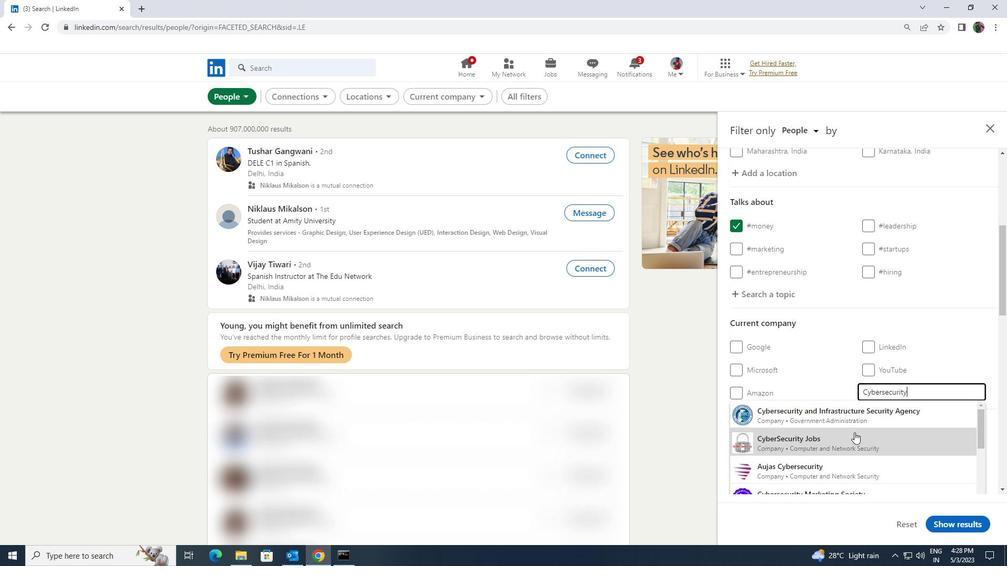 
Action: Mouse moved to (855, 424)
Screenshot: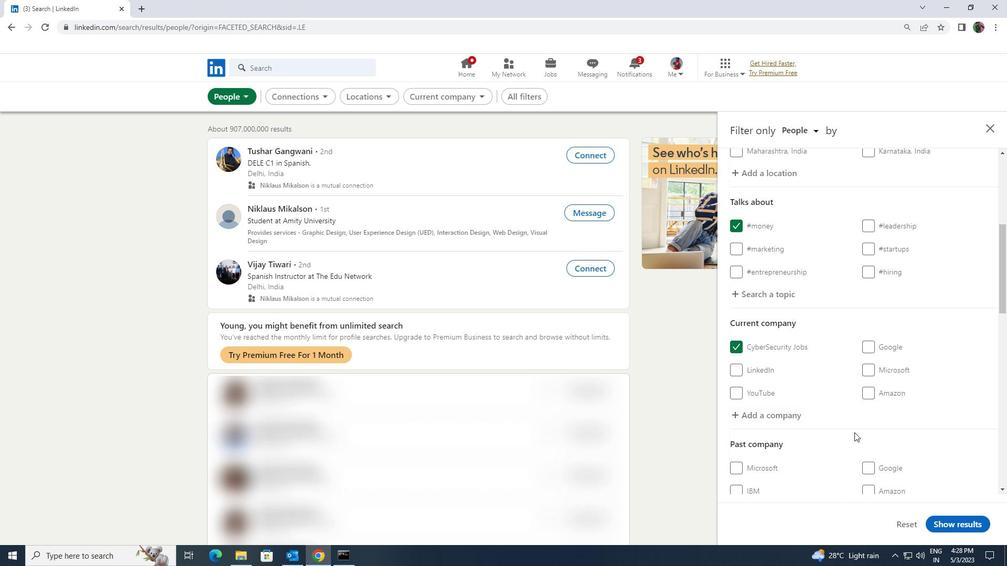 
Action: Mouse scrolled (855, 423) with delta (0, 0)
Screenshot: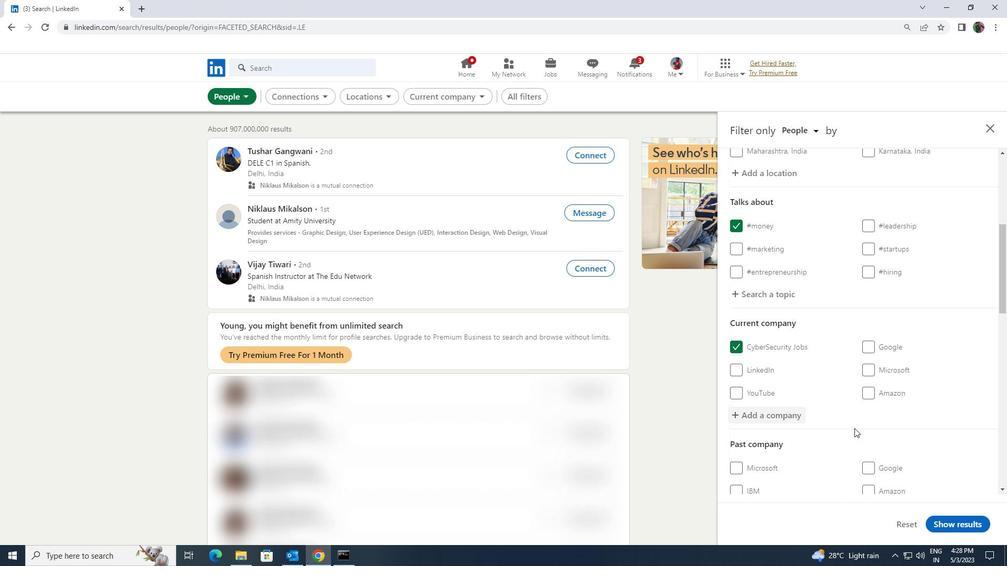 
Action: Mouse scrolled (855, 423) with delta (0, 0)
Screenshot: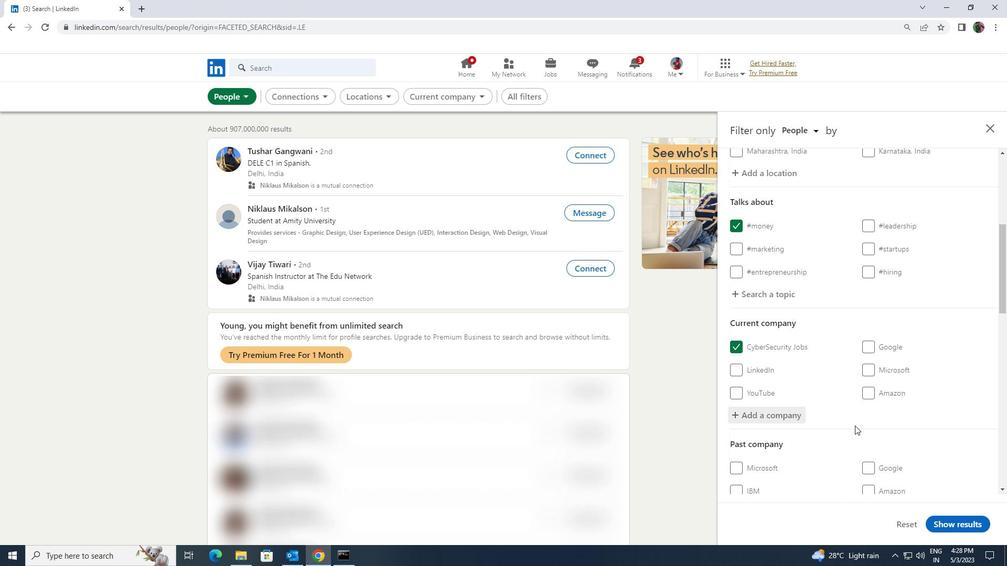 
Action: Mouse moved to (857, 421)
Screenshot: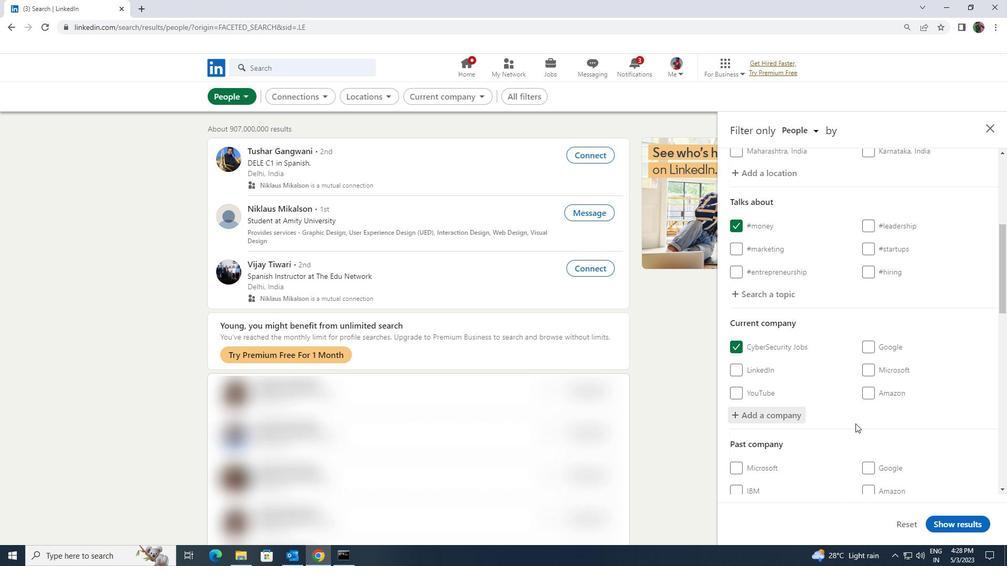 
Action: Mouse scrolled (857, 420) with delta (0, 0)
Screenshot: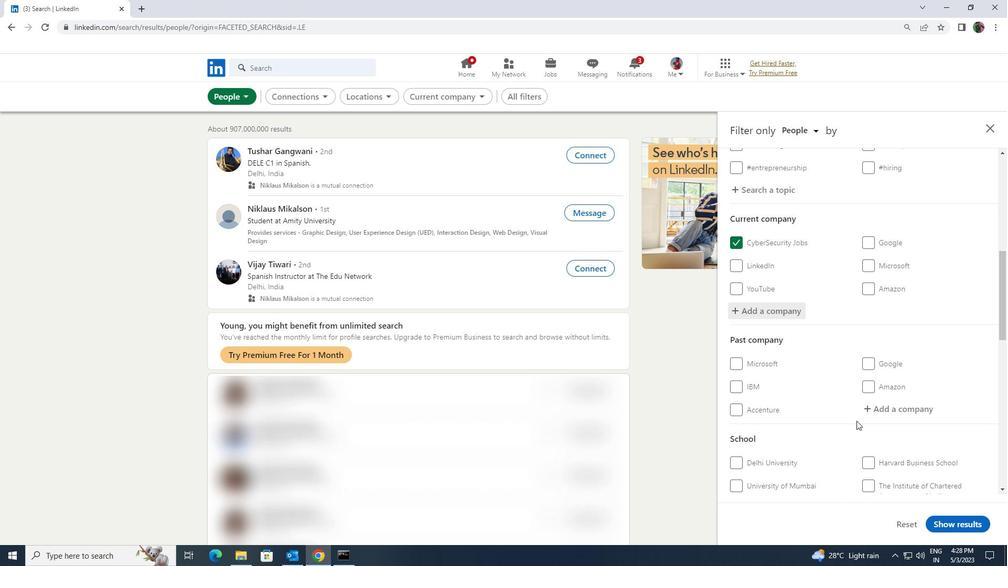 
Action: Mouse moved to (857, 420)
Screenshot: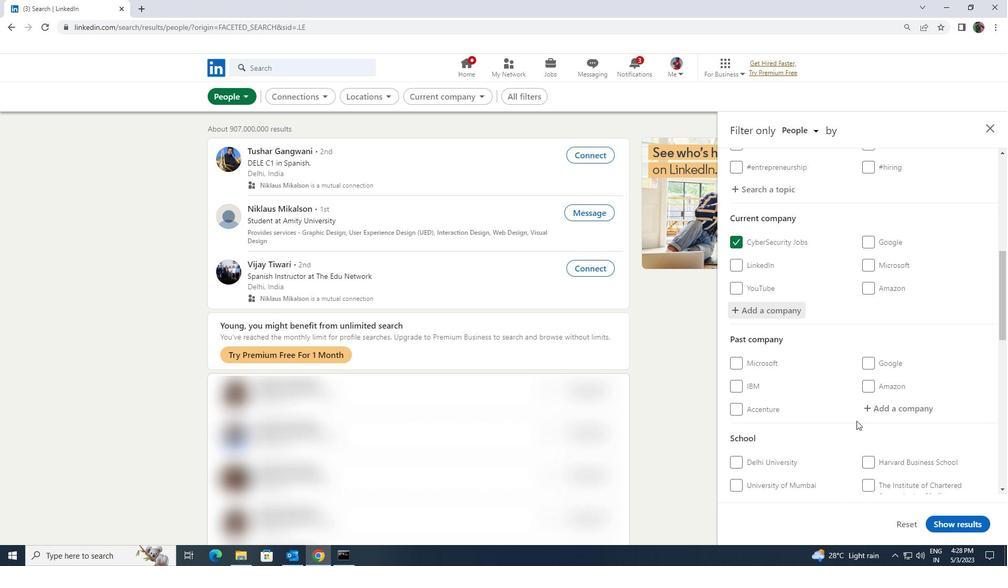 
Action: Mouse scrolled (857, 419) with delta (0, 0)
Screenshot: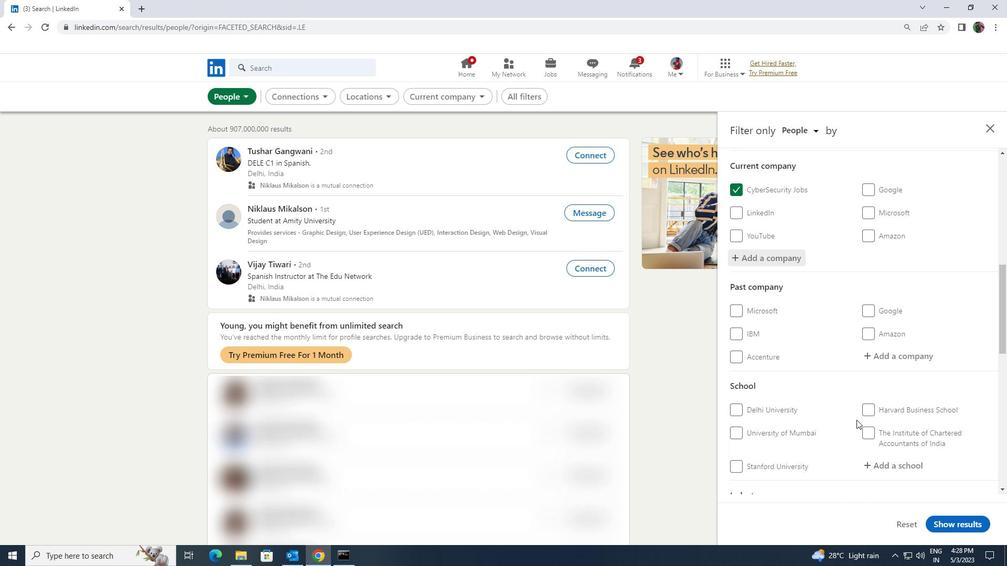 
Action: Mouse moved to (865, 415)
Screenshot: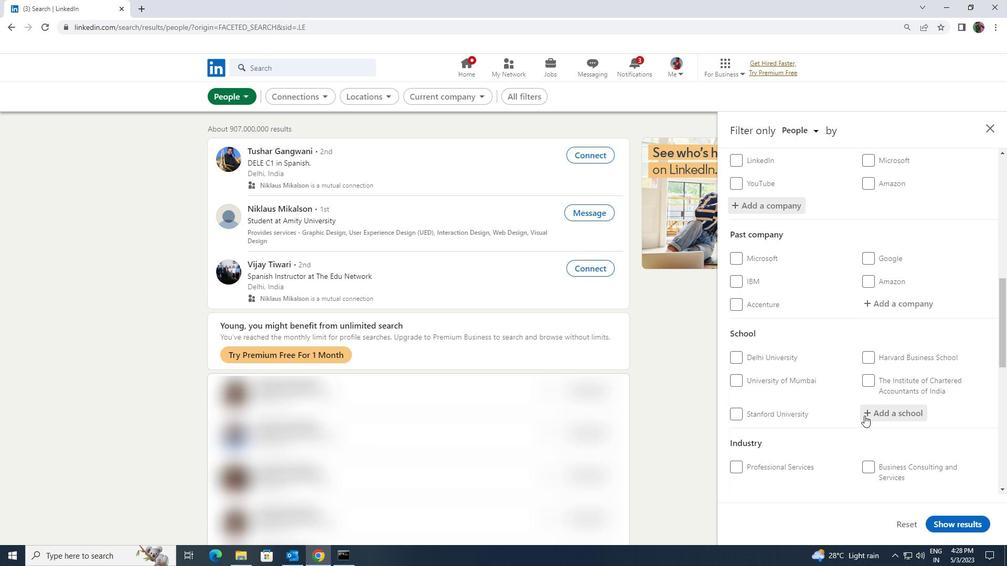 
Action: Mouse pressed left at (865, 415)
Screenshot: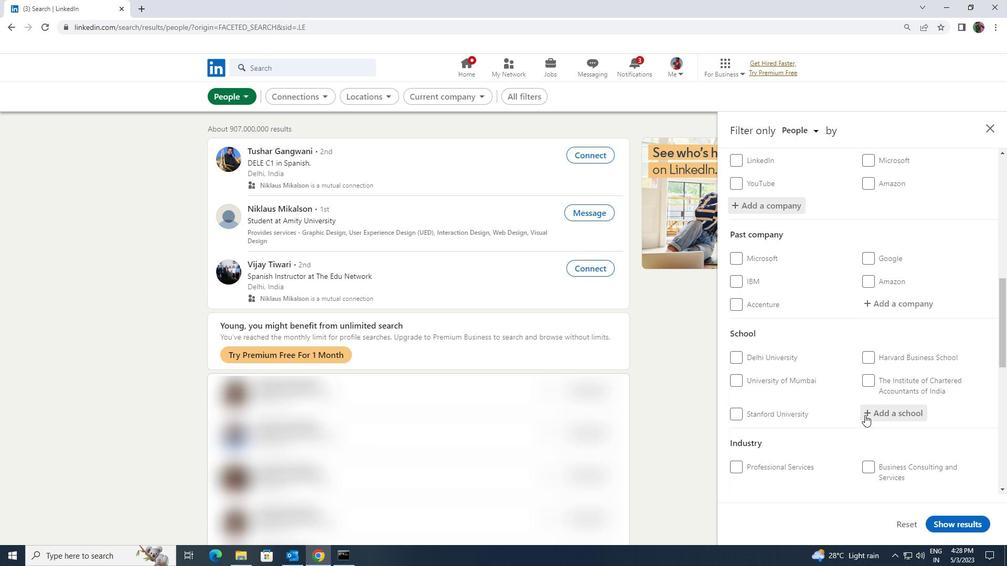 
Action: Key pressed <Key.shift><Key.shift><Key.shift><Key.shift><Key.shift><Key.shift><Key.shift><Key.shift><Key.shift><Key.shift><Key.shift><Key.shift><Key.shift><Key.shift><Key.shift><Key.shift><Key.shift><Key.shift><Key.shift>ZEAL<Key.space><Key.shift>COLLEGE<Key.space>
Screenshot: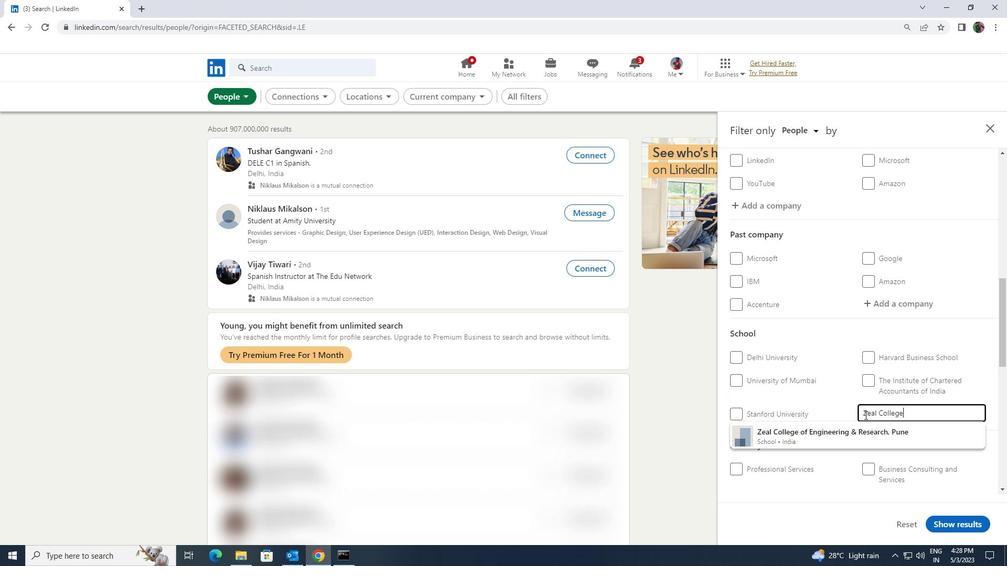 
Action: Mouse moved to (867, 432)
Screenshot: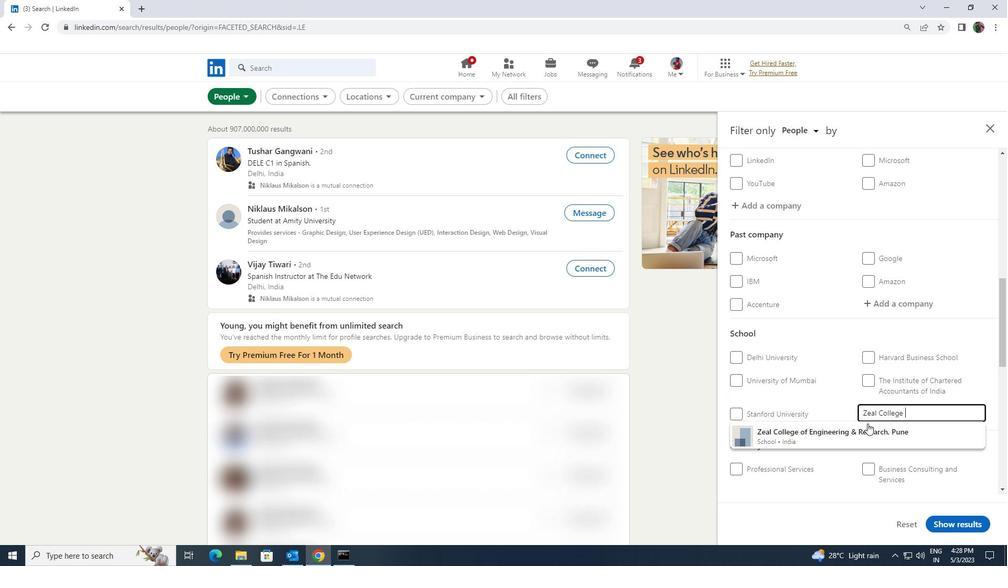 
Action: Mouse pressed left at (867, 432)
Screenshot: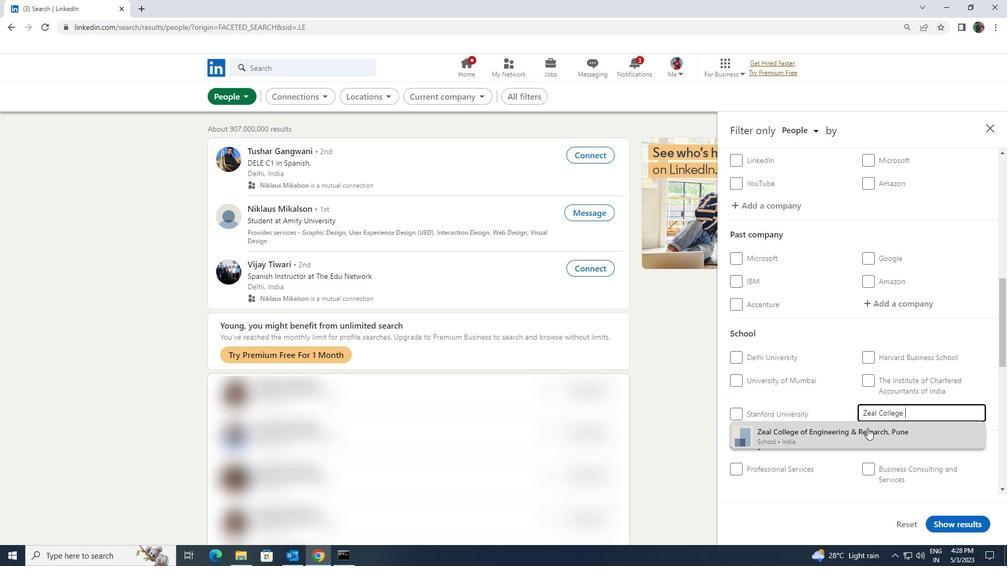 
Action: Mouse moved to (868, 427)
Screenshot: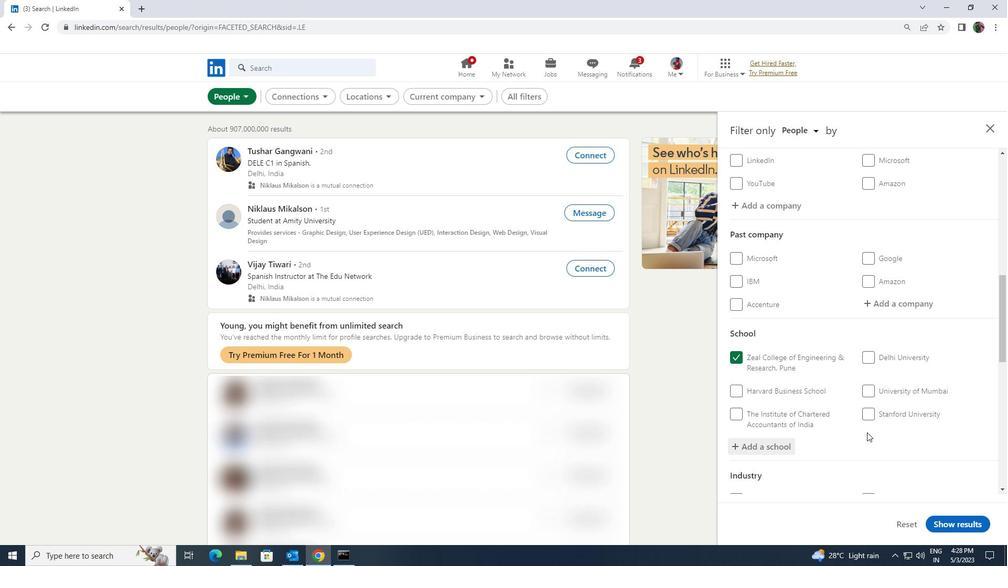 
Action: Mouse scrolled (868, 427) with delta (0, 0)
Screenshot: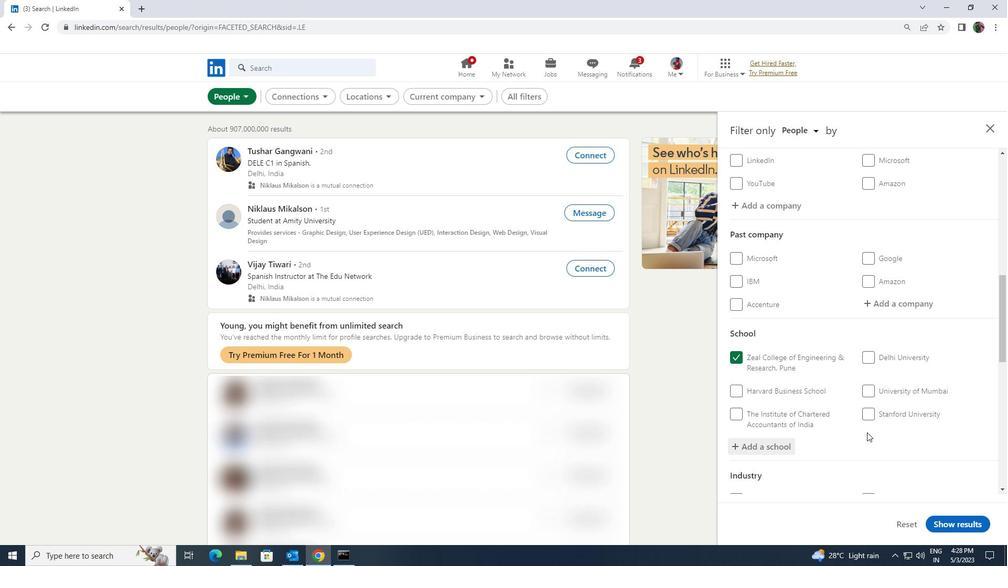 
Action: Mouse scrolled (868, 427) with delta (0, 0)
Screenshot: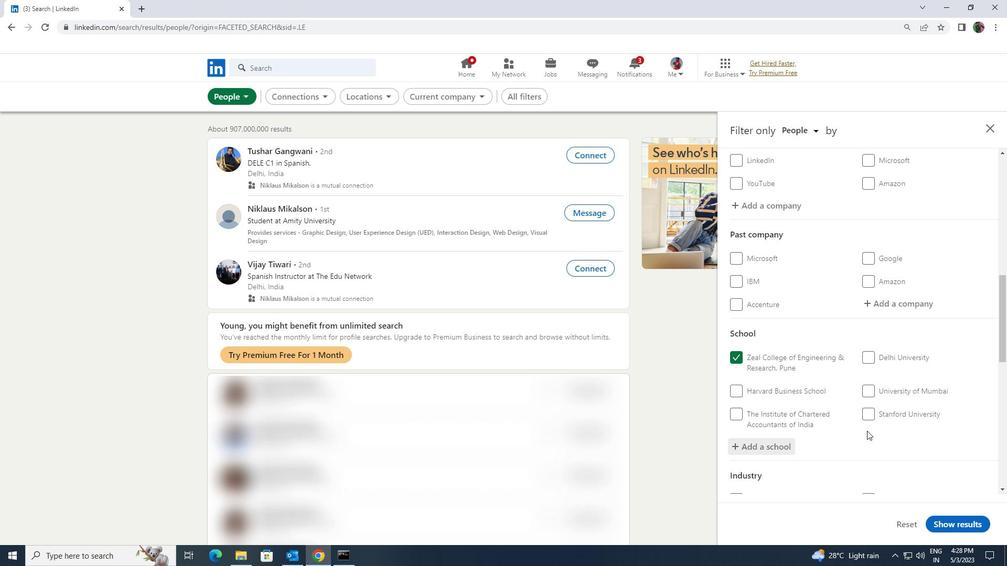 
Action: Mouse scrolled (868, 427) with delta (0, 0)
Screenshot: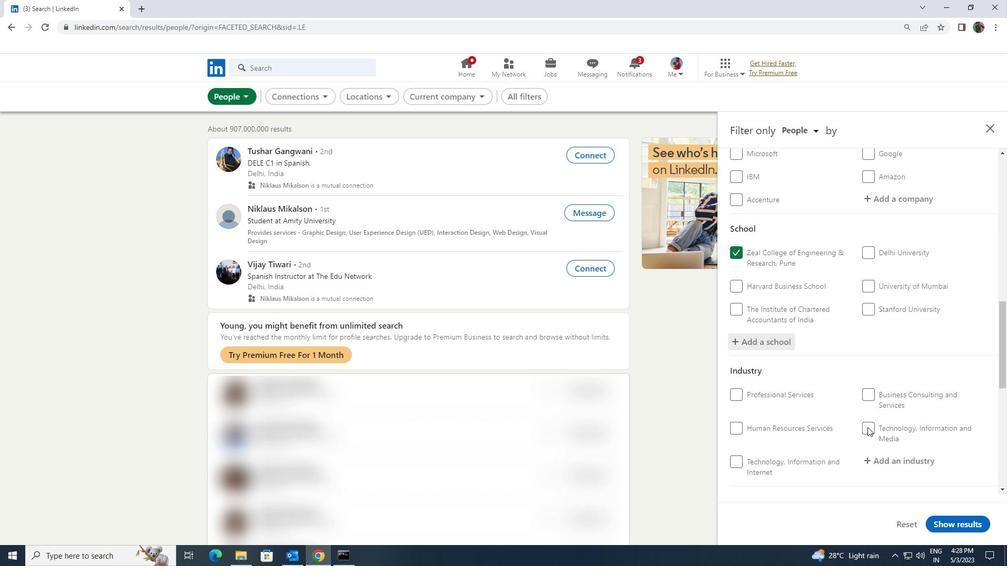 
Action: Mouse scrolled (868, 427) with delta (0, 0)
Screenshot: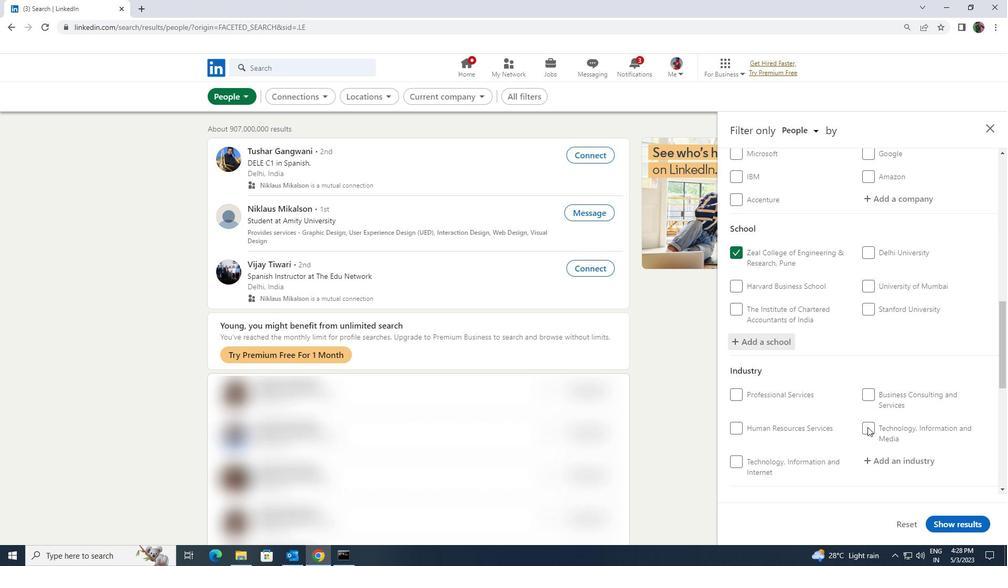 
Action: Mouse moved to (889, 361)
Screenshot: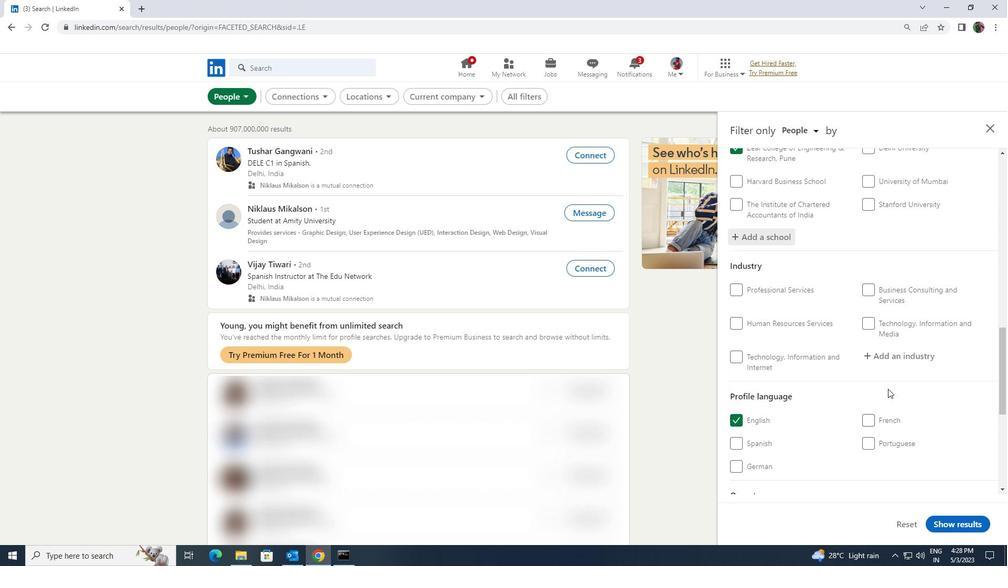 
Action: Mouse pressed left at (889, 361)
Screenshot: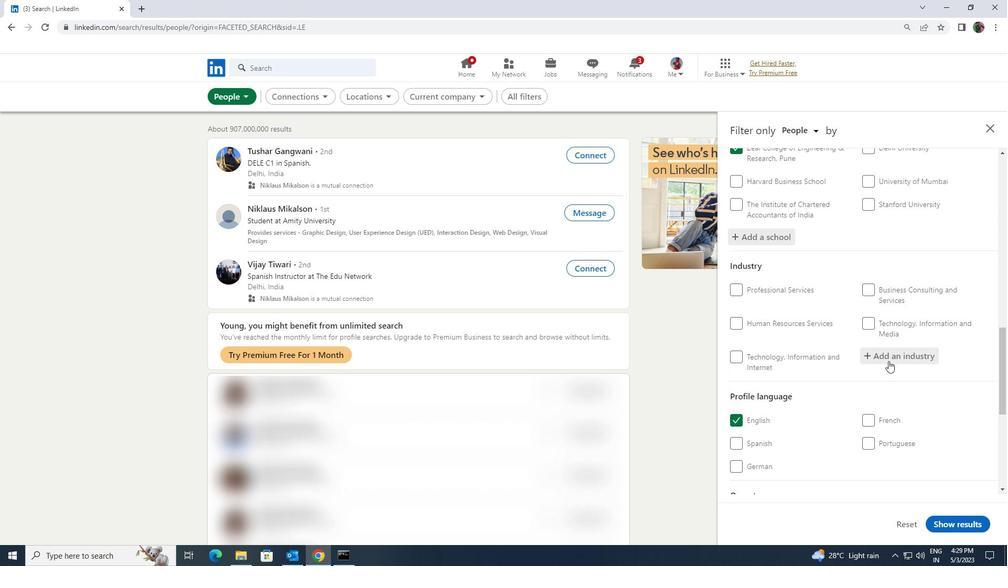 
Action: Key pressed <Key.shift><Key.shift><Key.shift><Key.shift><Key.shift><Key.shift><Key.shift><Key.shift><Key.shift>CLAY<Key.space>AND<Key.space>
Screenshot: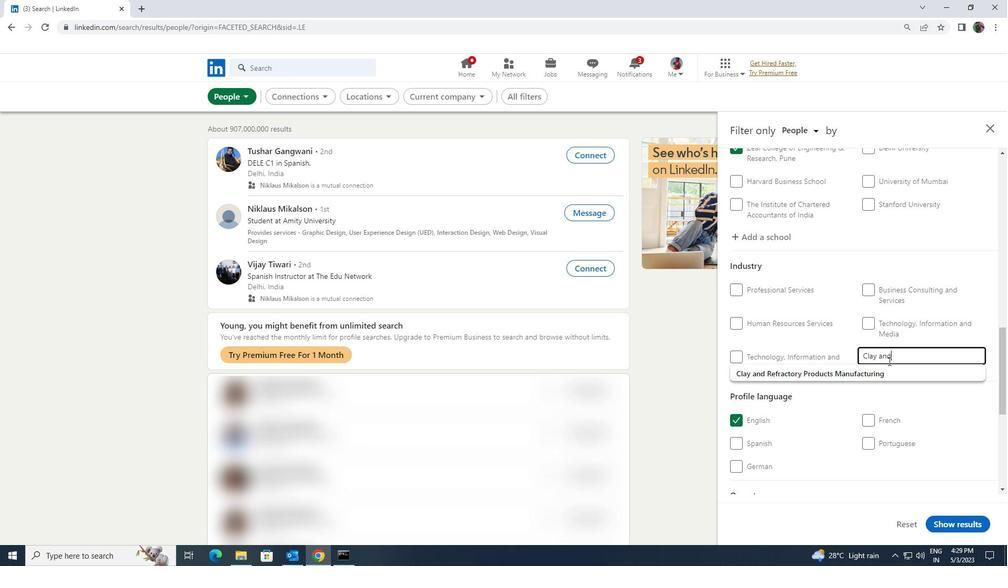 
Action: Mouse moved to (885, 367)
Screenshot: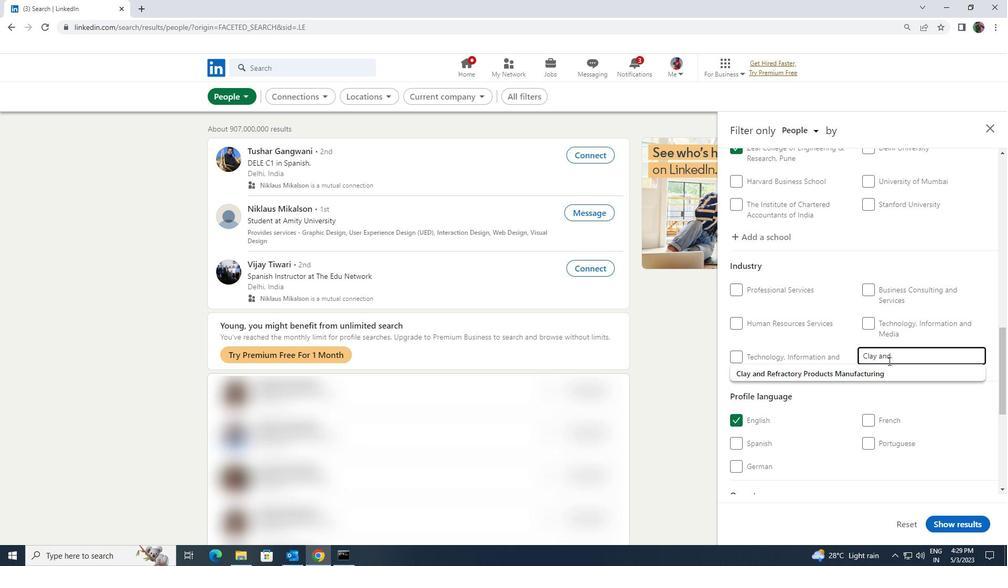 
Action: Mouse pressed left at (885, 367)
Screenshot: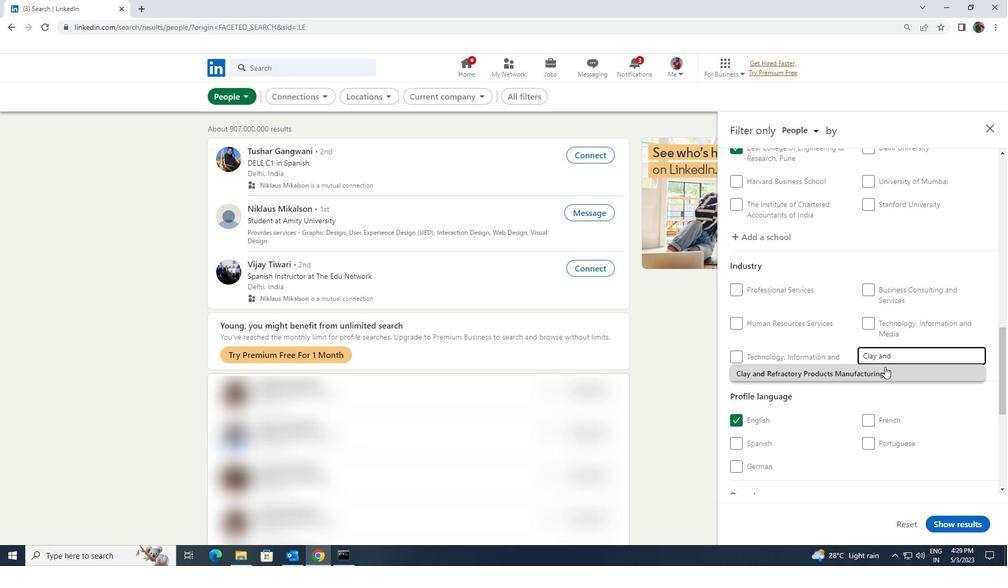 
Action: Mouse scrolled (885, 366) with delta (0, 0)
Screenshot: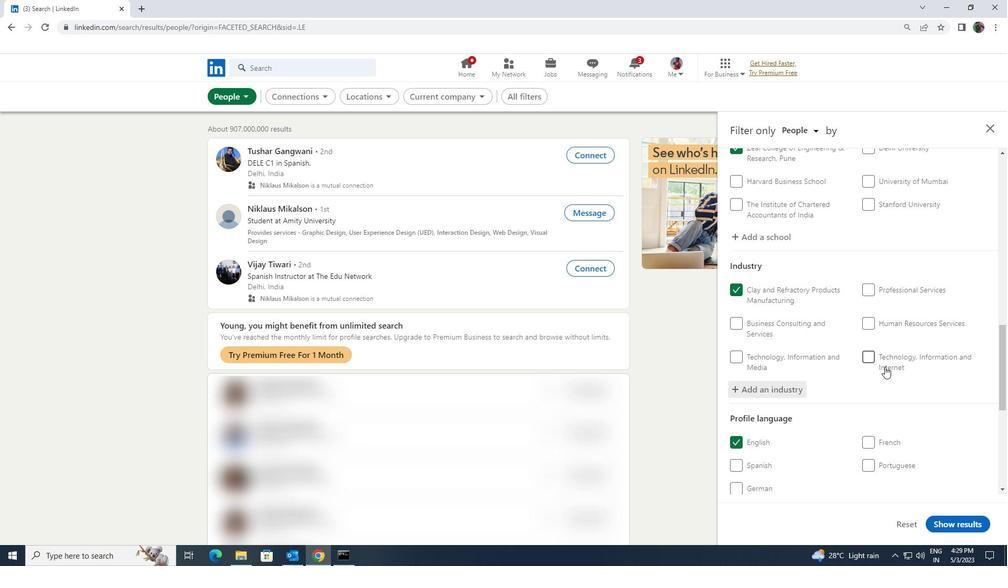 
Action: Mouse scrolled (885, 366) with delta (0, 0)
Screenshot: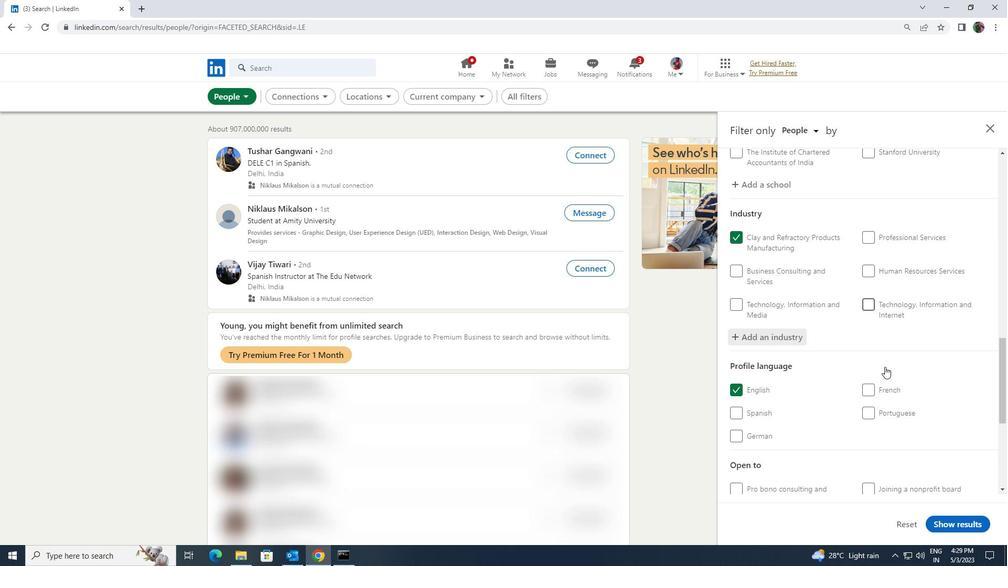 
Action: Mouse scrolled (885, 366) with delta (0, 0)
Screenshot: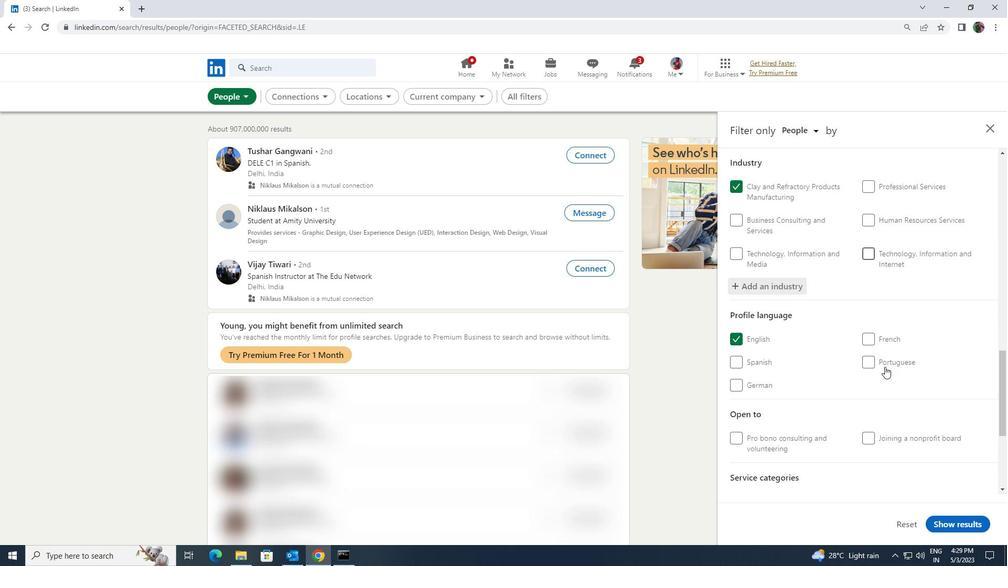 
Action: Mouse scrolled (885, 366) with delta (0, 0)
Screenshot: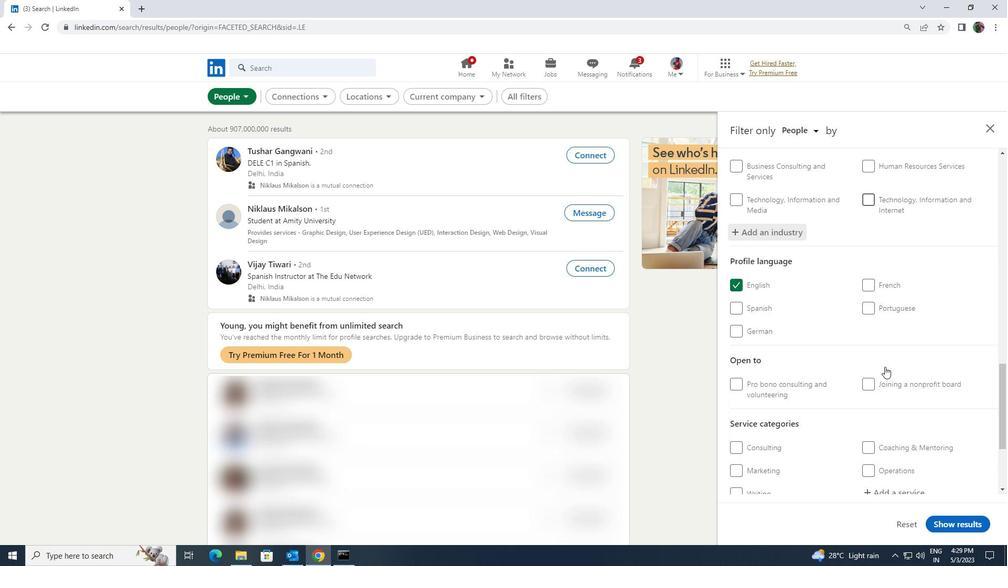 
Action: Mouse scrolled (885, 366) with delta (0, 0)
Screenshot: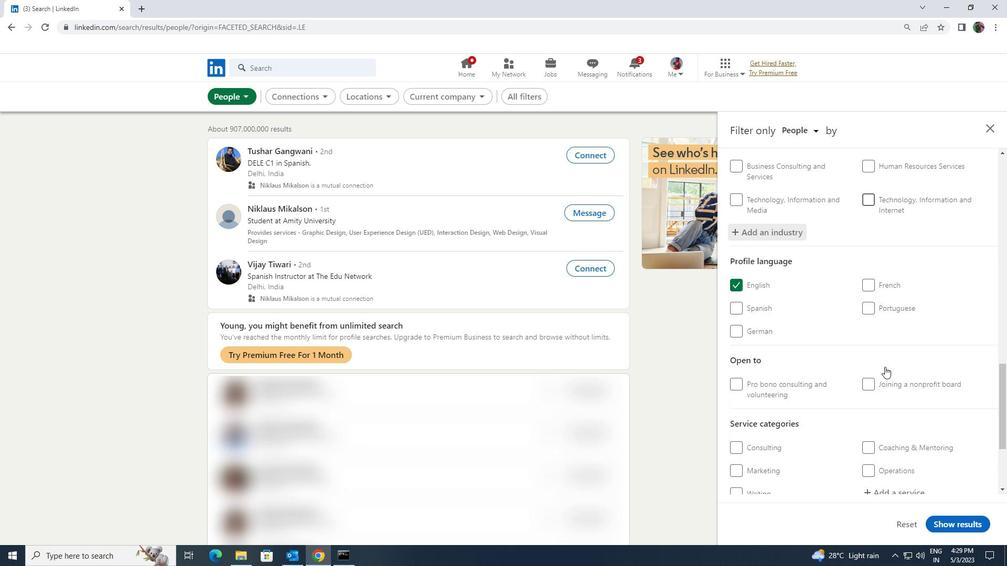 
Action: Mouse scrolled (885, 366) with delta (0, 0)
Screenshot: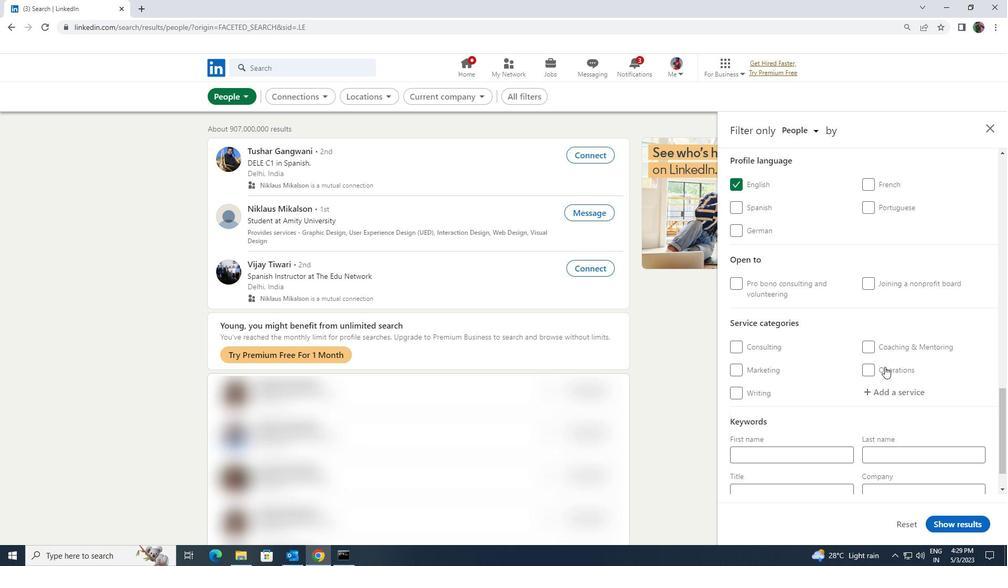 
Action: Mouse moved to (886, 352)
Screenshot: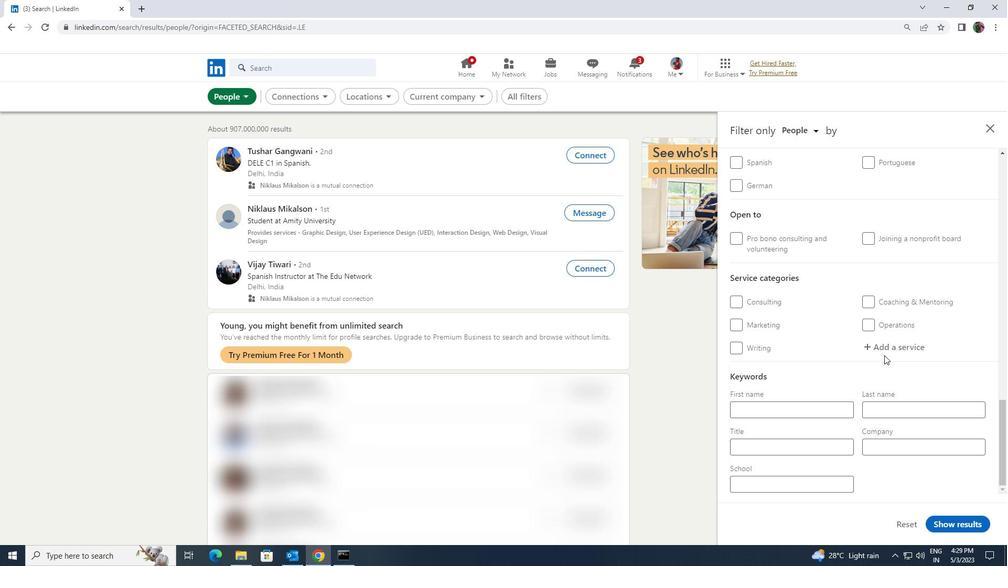 
Action: Mouse pressed left at (886, 352)
Screenshot: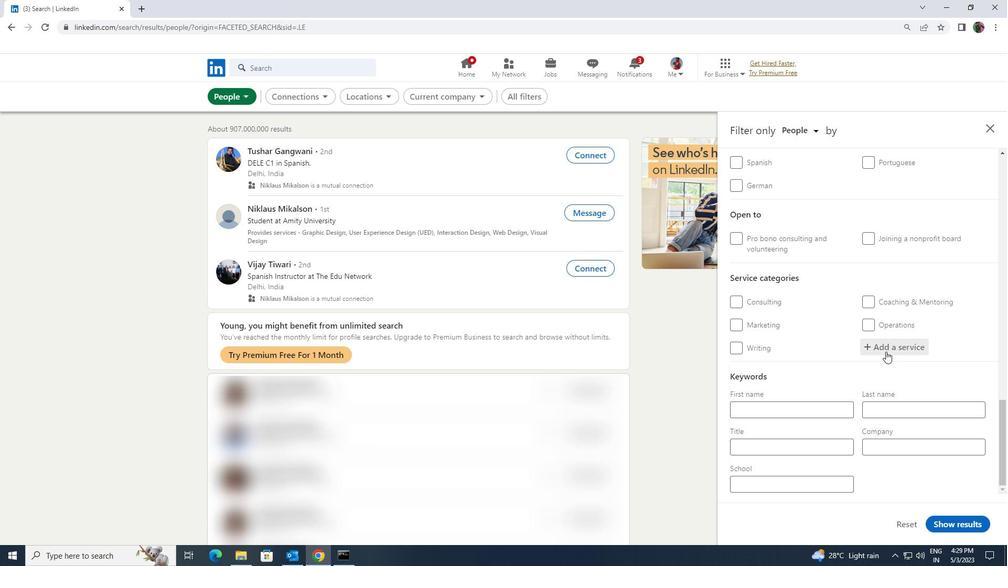 
Action: Key pressed <Key.shift><Key.shift><Key.shift><Key.shift><Key.shift><Key.shift><Key.shift><Key.shift>COMPUTER<Key.space>
Screenshot: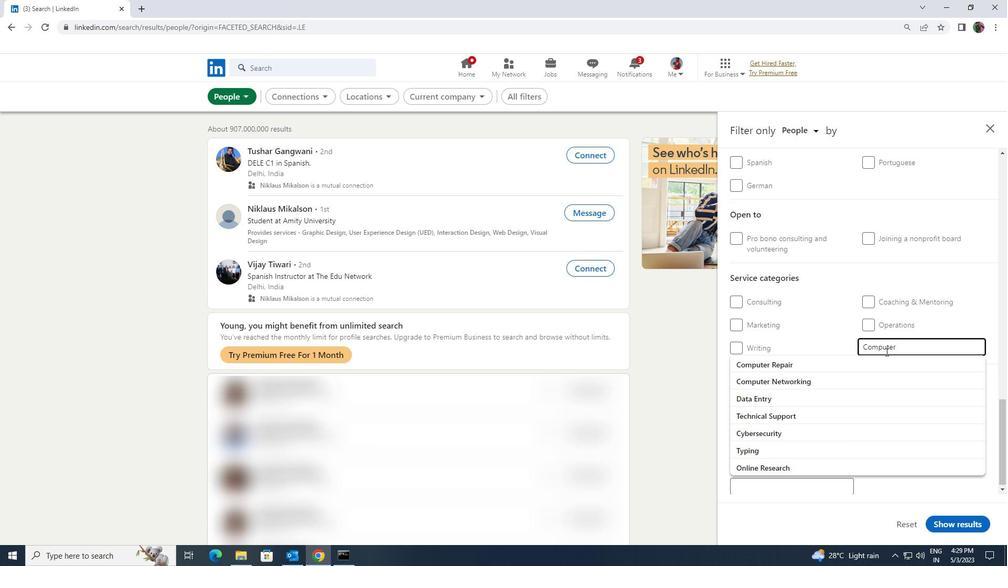 
Action: Mouse moved to (885, 356)
Screenshot: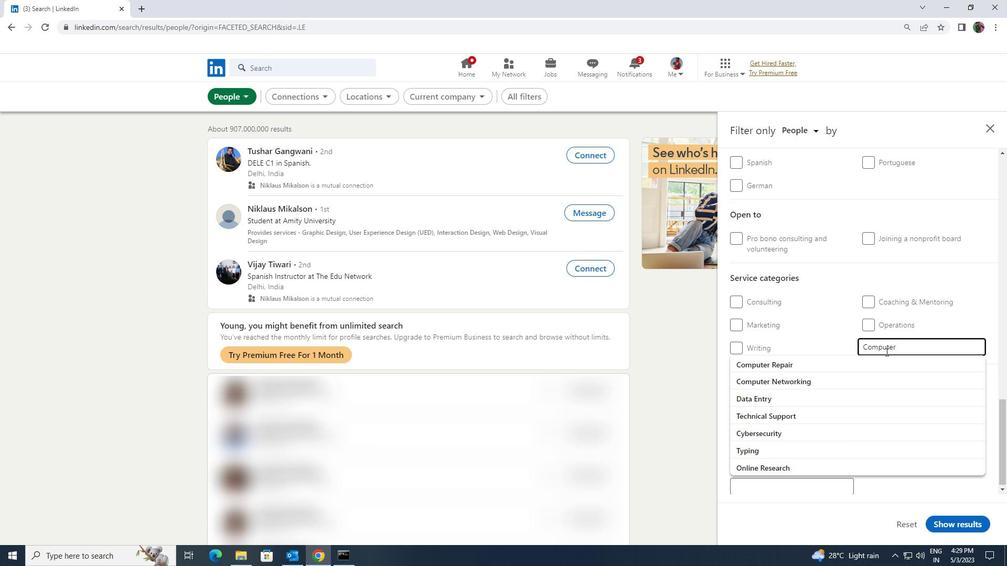 
Action: Mouse pressed left at (885, 356)
Screenshot: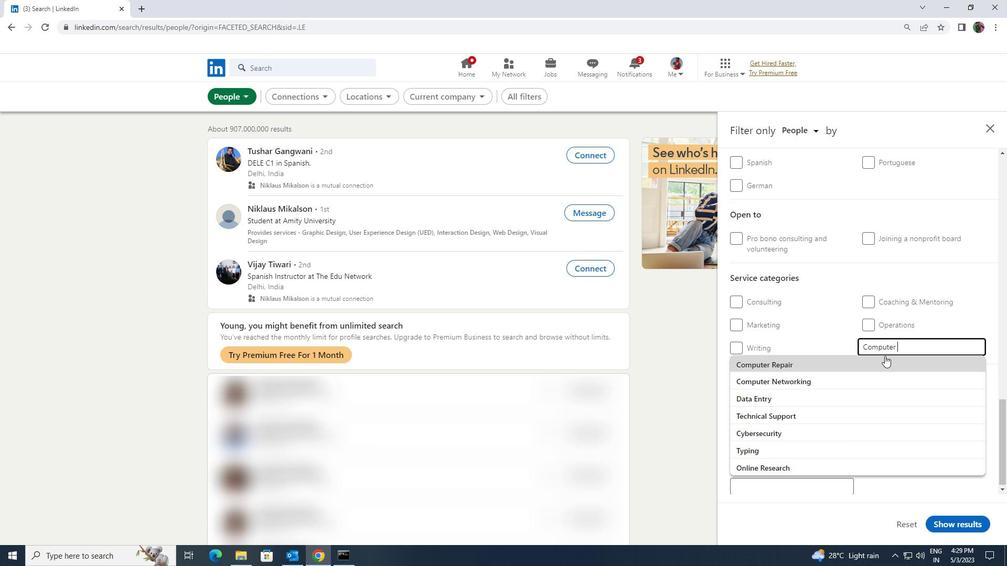 
Action: Mouse moved to (884, 356)
Screenshot: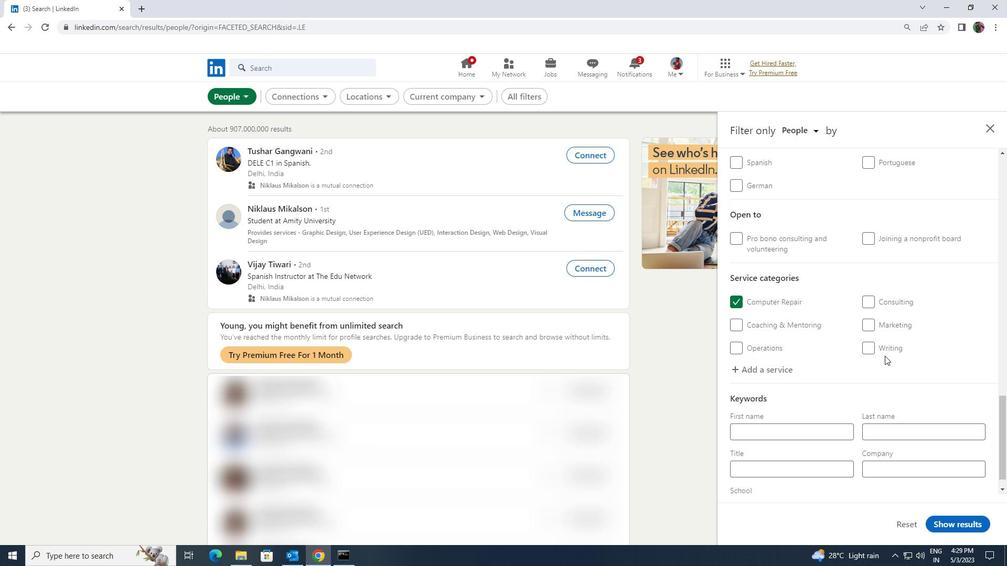 
Action: Mouse scrolled (884, 355) with delta (0, 0)
Screenshot: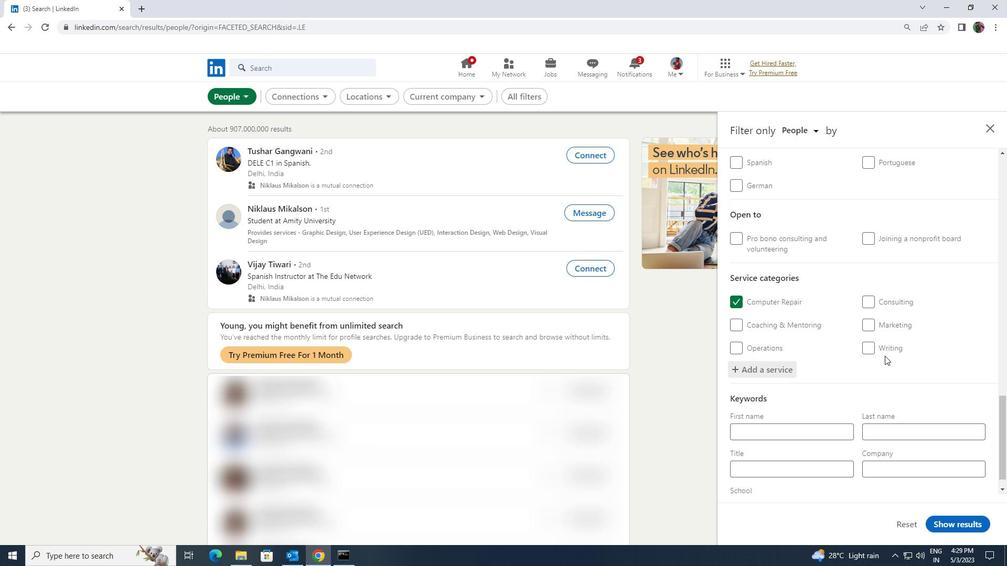 
Action: Mouse scrolled (884, 355) with delta (0, 0)
Screenshot: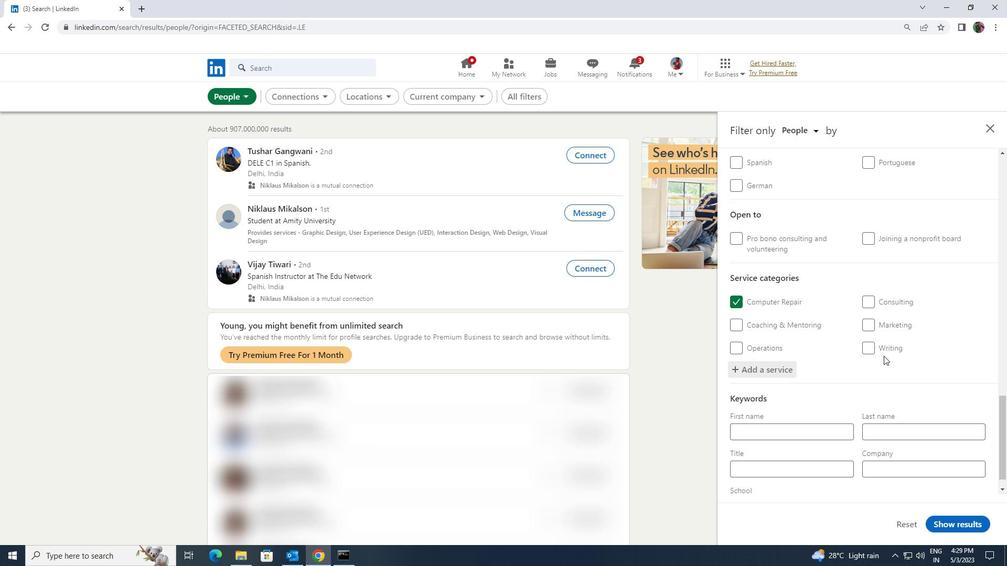 
Action: Mouse moved to (821, 441)
Screenshot: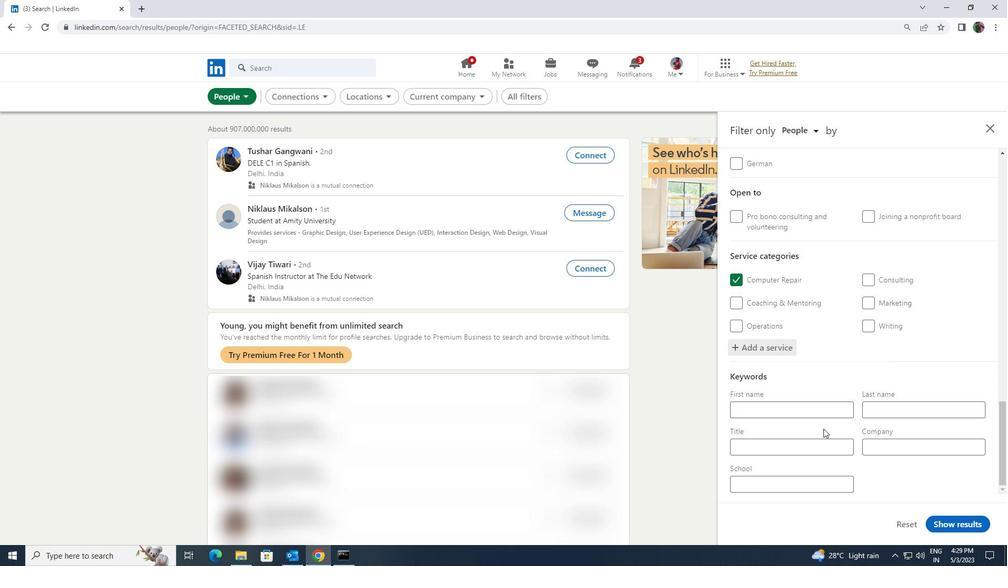 
Action: Mouse pressed left at (821, 441)
Screenshot: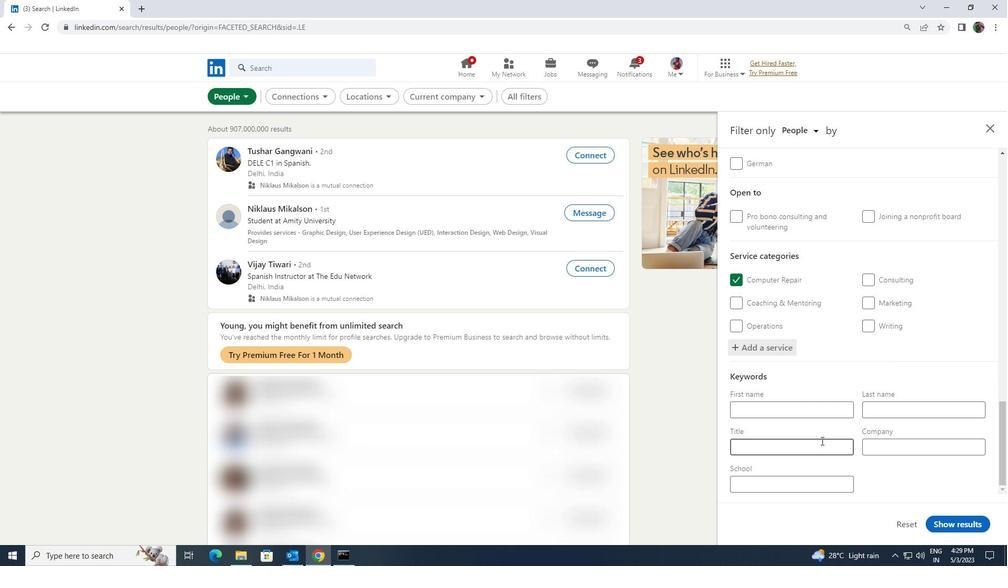 
Action: Mouse moved to (820, 438)
Screenshot: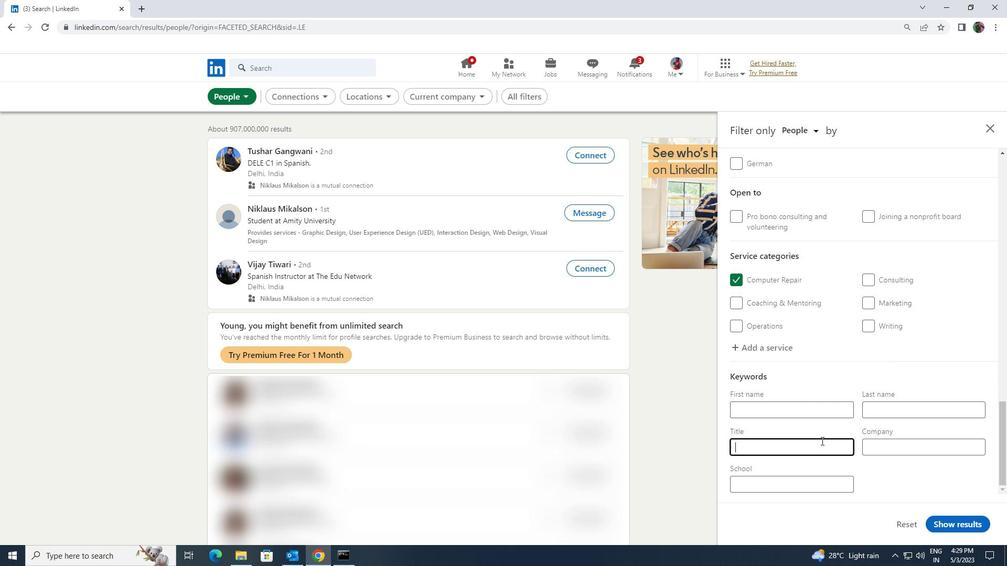 
Action: Key pressed <Key.shift>COPY<Key.space><Key.shift>EDITOR
Screenshot: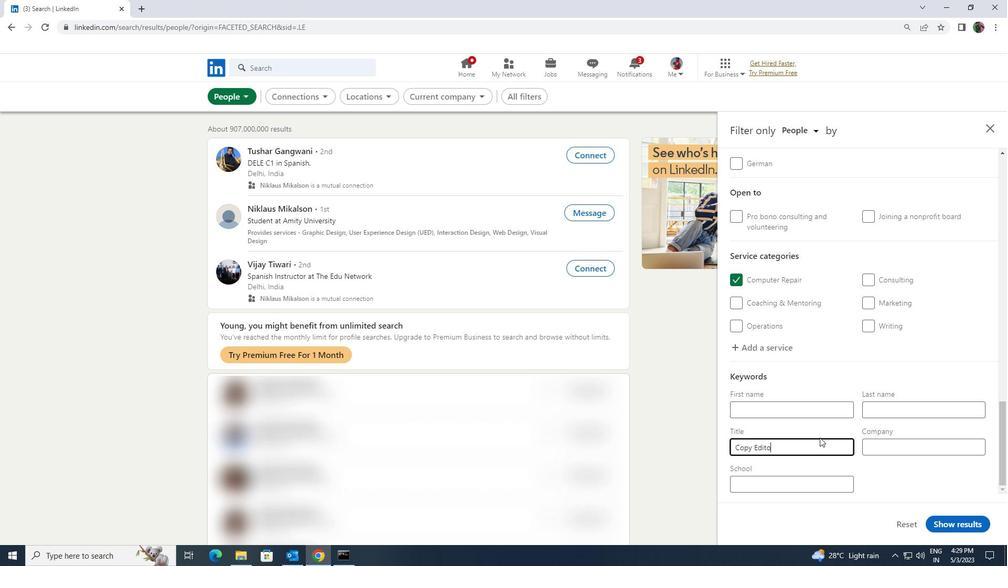 
Action: Mouse moved to (944, 524)
Screenshot: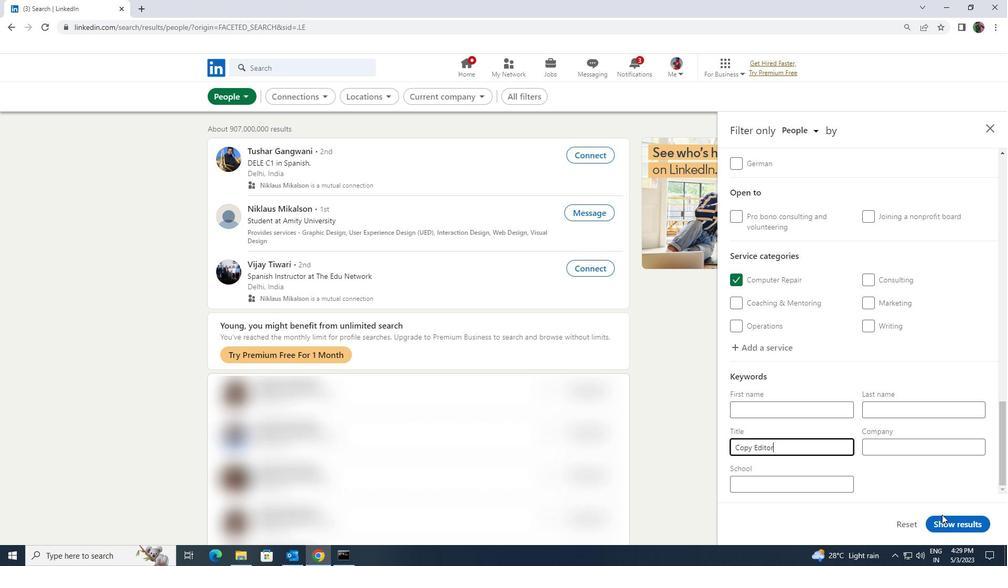 
Action: Mouse pressed left at (944, 524)
Screenshot: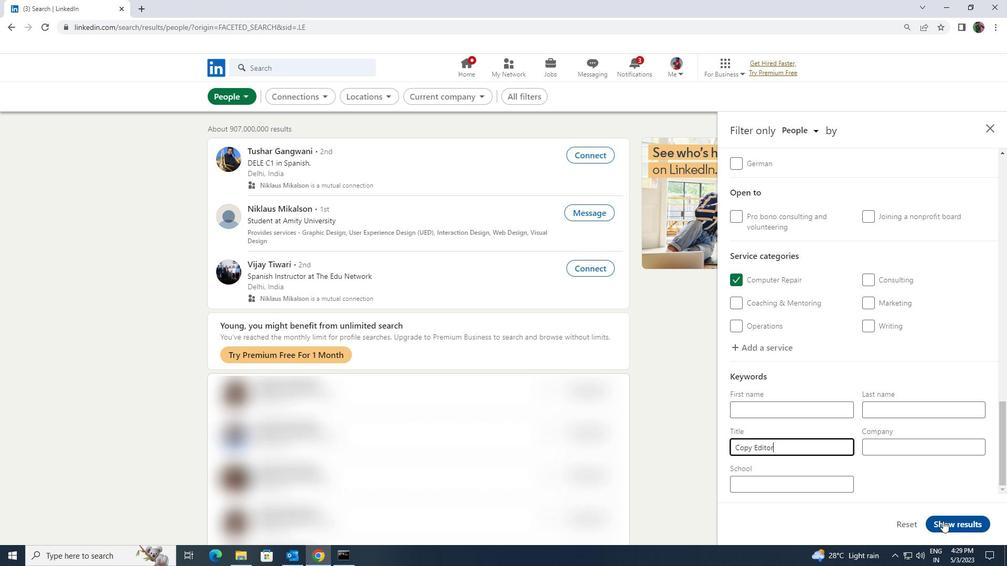 
